 Task: Create a Google Calendar event titled 'Team Training Session' on May 9, 2023, from 1:00 PM to 2:00 PM, add Google Meet conferencing, attach a file from Google Drive, and set a notification 30 minutes before.
Action: Mouse moved to (145, 214)
Screenshot: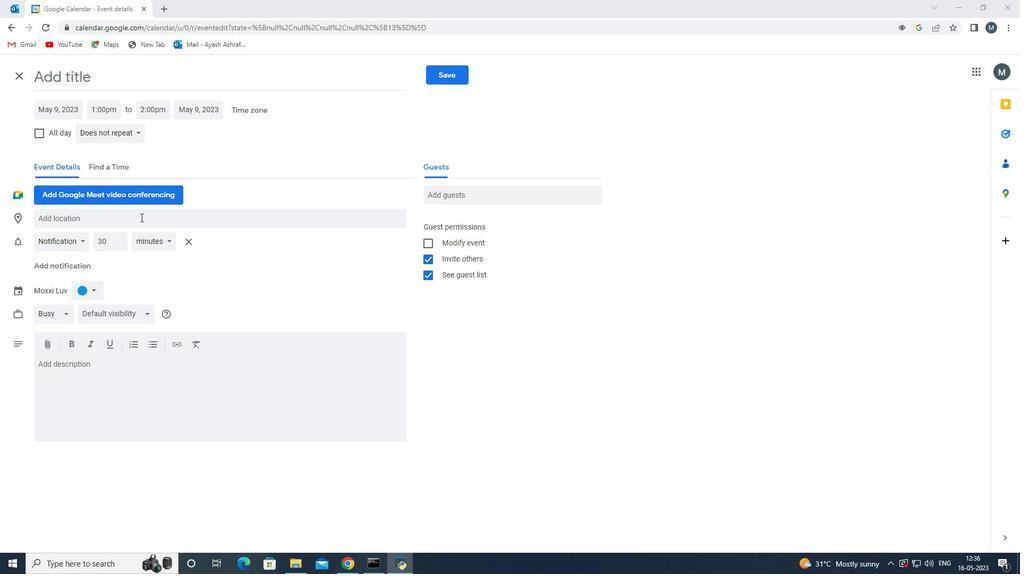 
Action: Mouse scrolled (145, 214) with delta (0, 0)
Screenshot: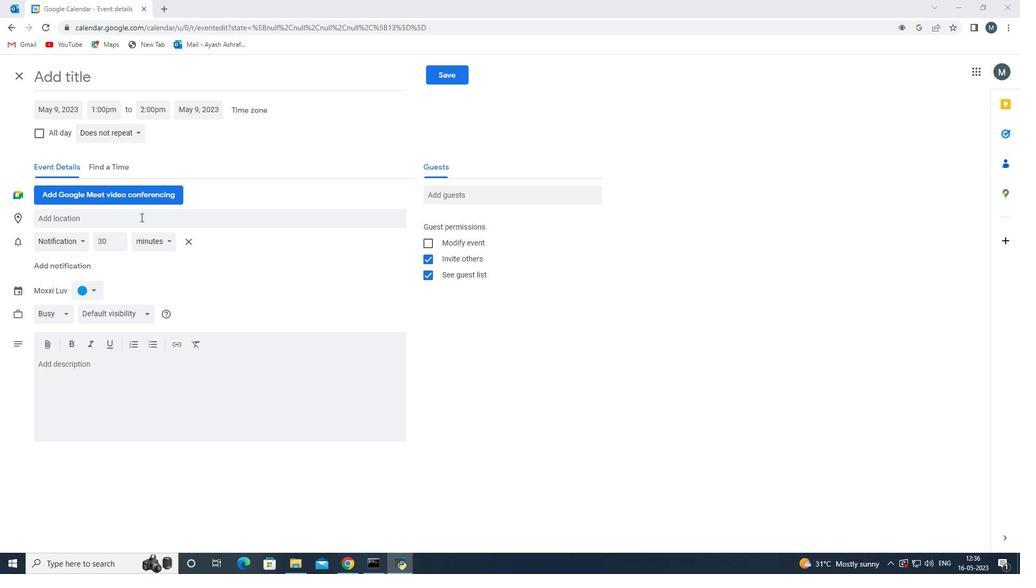 
Action: Mouse scrolled (145, 214) with delta (0, 0)
Screenshot: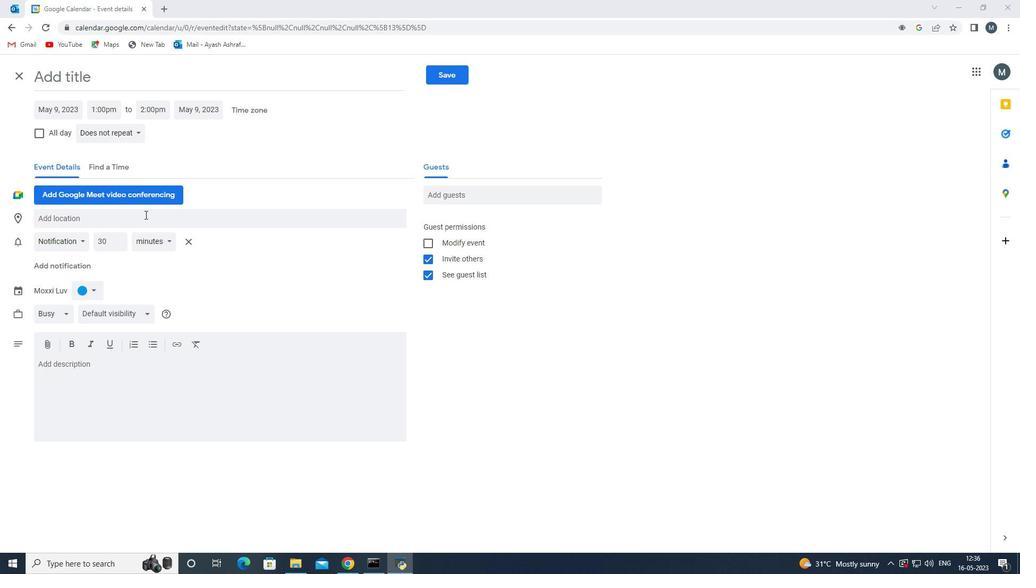 
Action: Mouse scrolled (145, 214) with delta (0, 0)
Screenshot: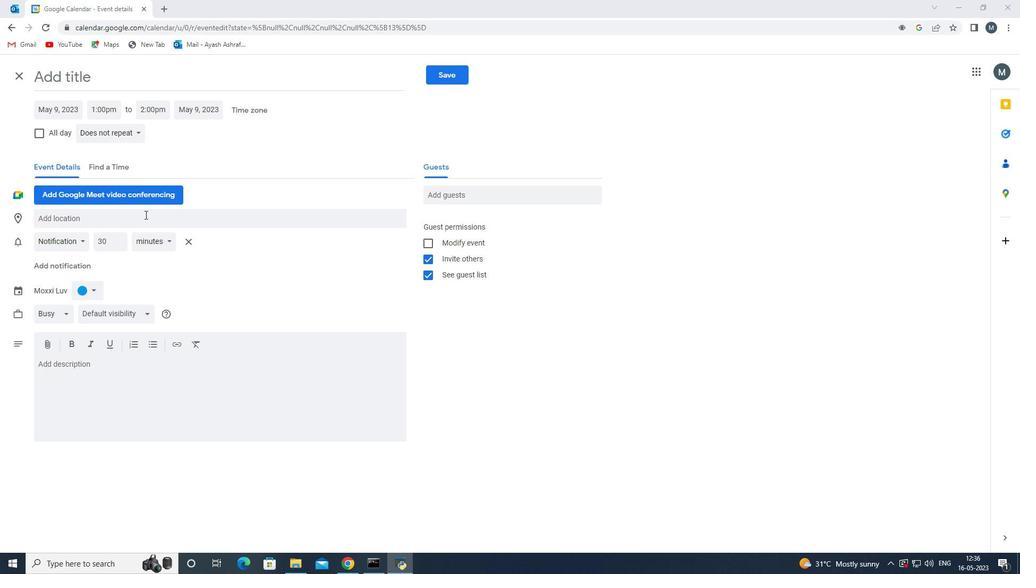
Action: Mouse moved to (145, 213)
Screenshot: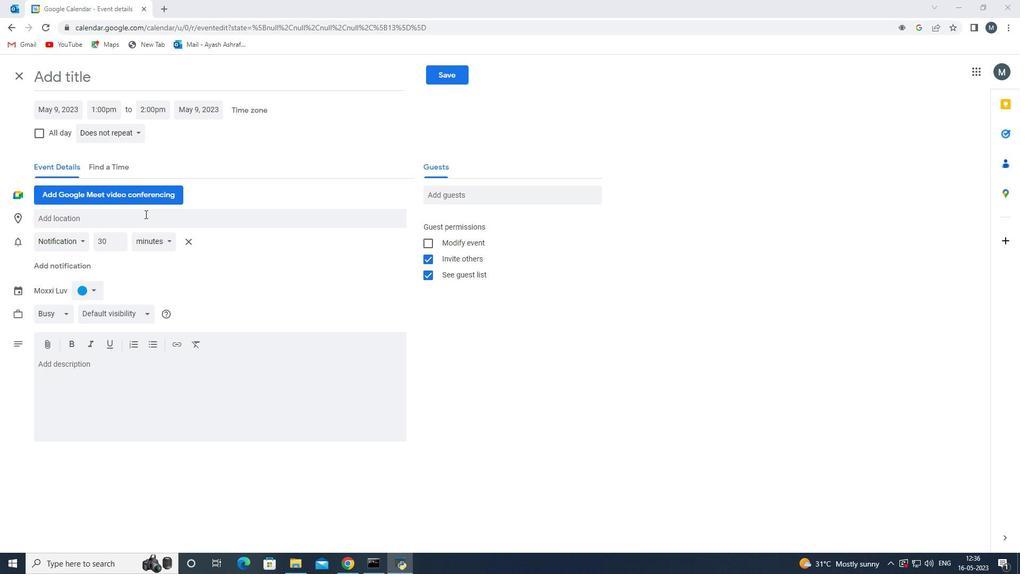 
Action: Mouse scrolled (145, 214) with delta (0, 0)
Screenshot: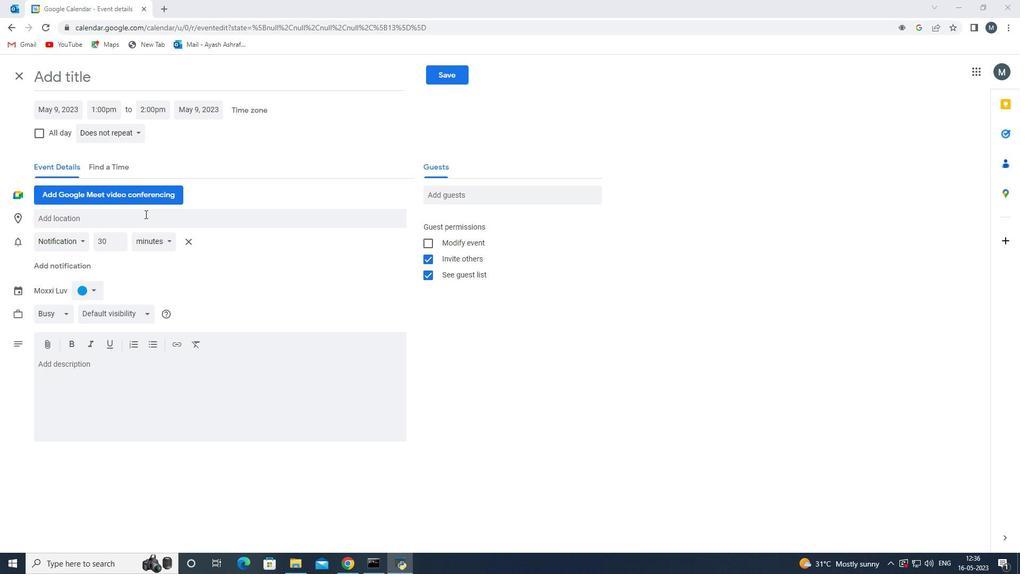
Action: Mouse moved to (71, 87)
Screenshot: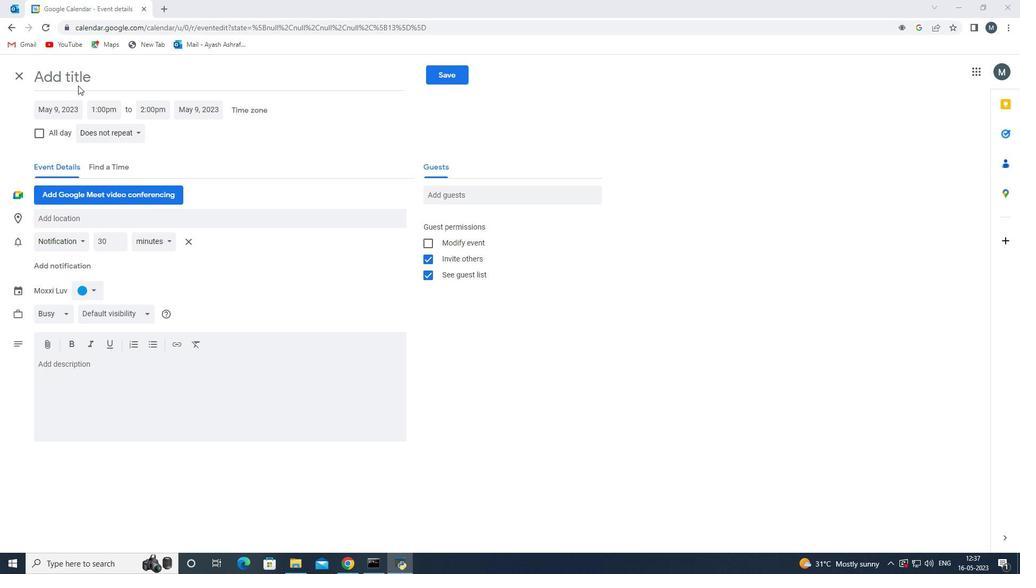
Action: Mouse scrolled (73, 87) with delta (0, 0)
Screenshot: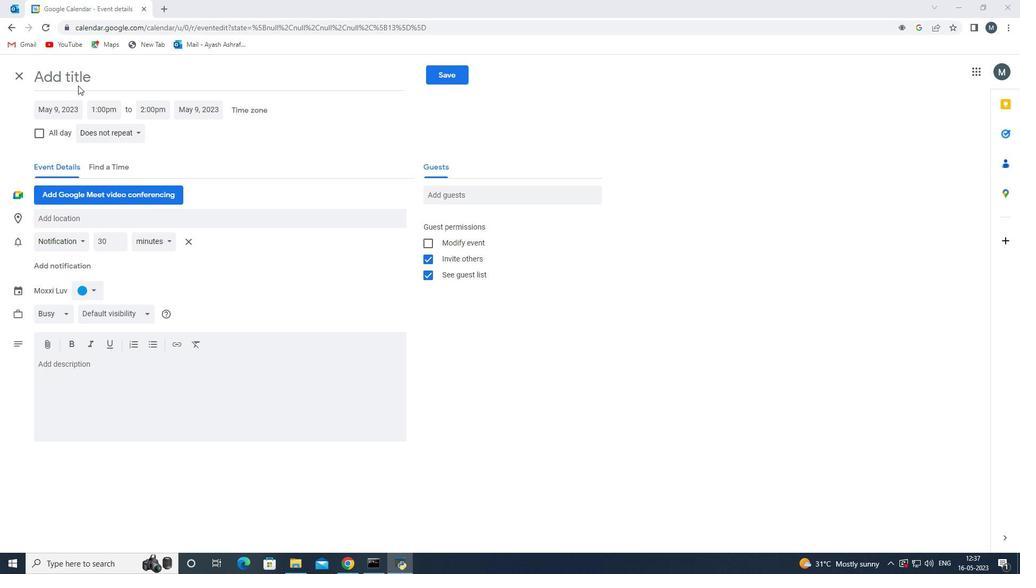 
Action: Mouse moved to (68, 87)
Screenshot: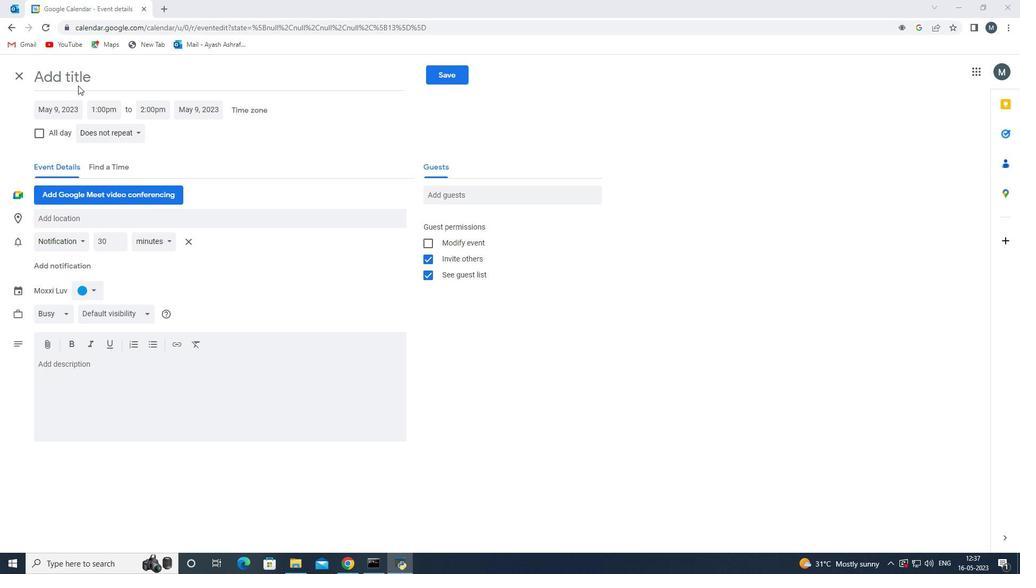 
Action: Mouse scrolled (70, 87) with delta (0, 0)
Screenshot: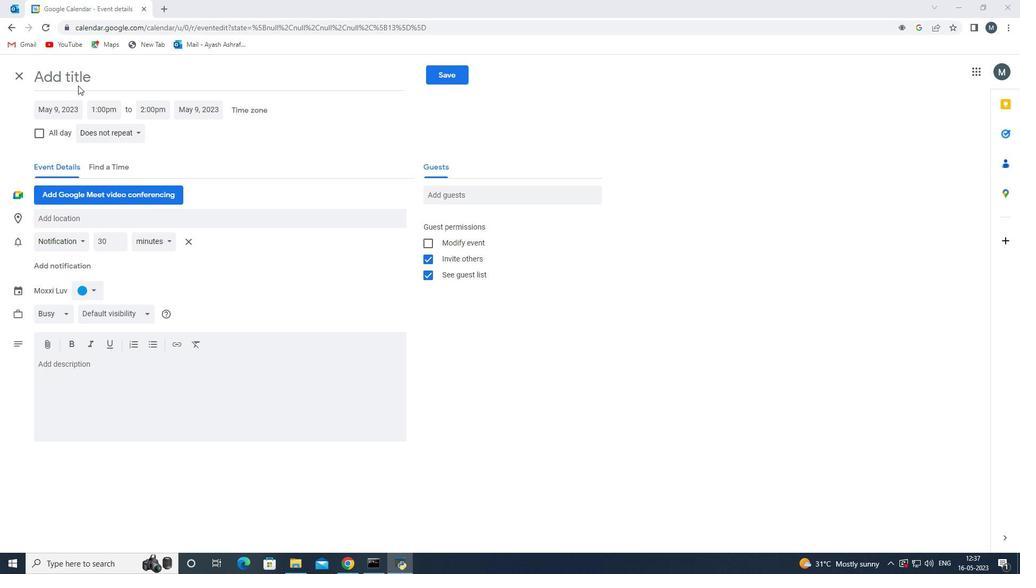 
Action: Mouse moved to (64, 87)
Screenshot: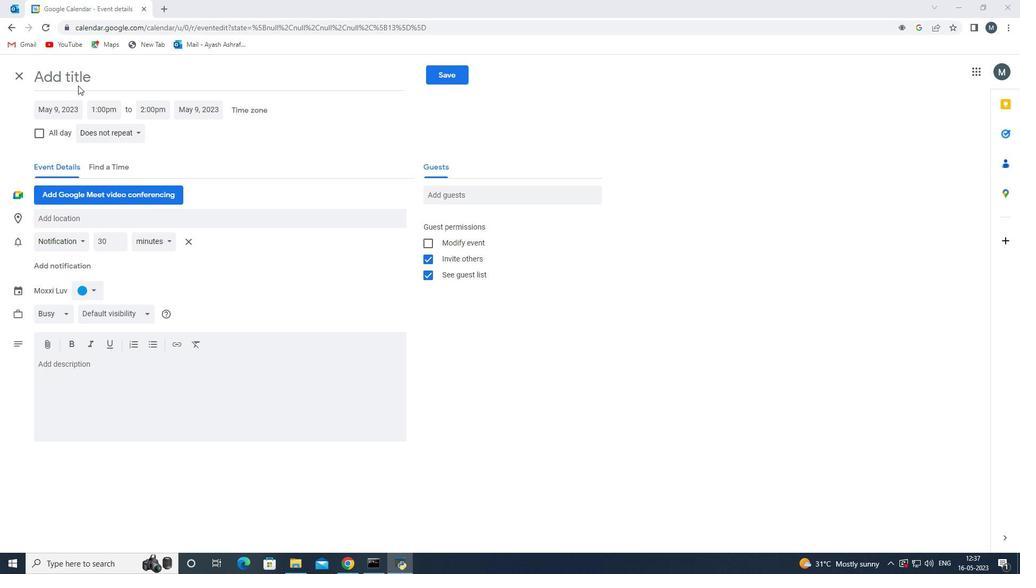 
Action: Mouse scrolled (64, 87) with delta (0, 0)
Screenshot: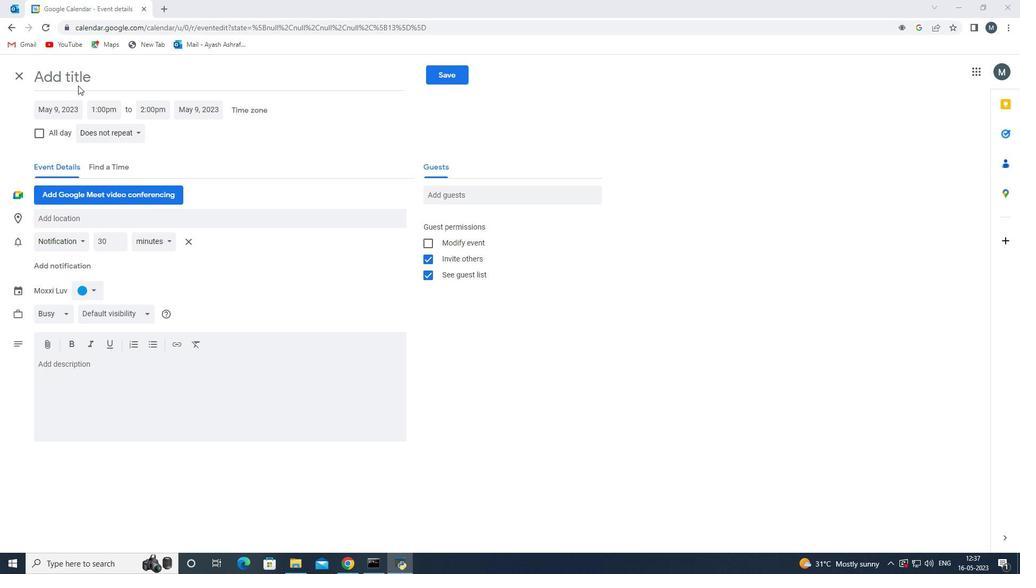 
Action: Mouse moved to (19, 71)
Screenshot: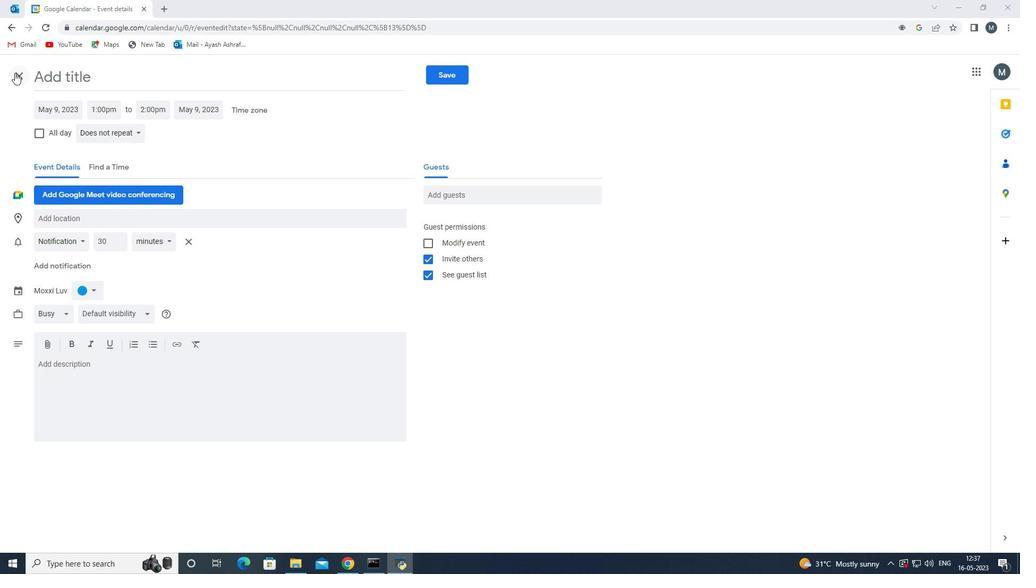 
Action: Mouse pressed left at (19, 71)
Screenshot: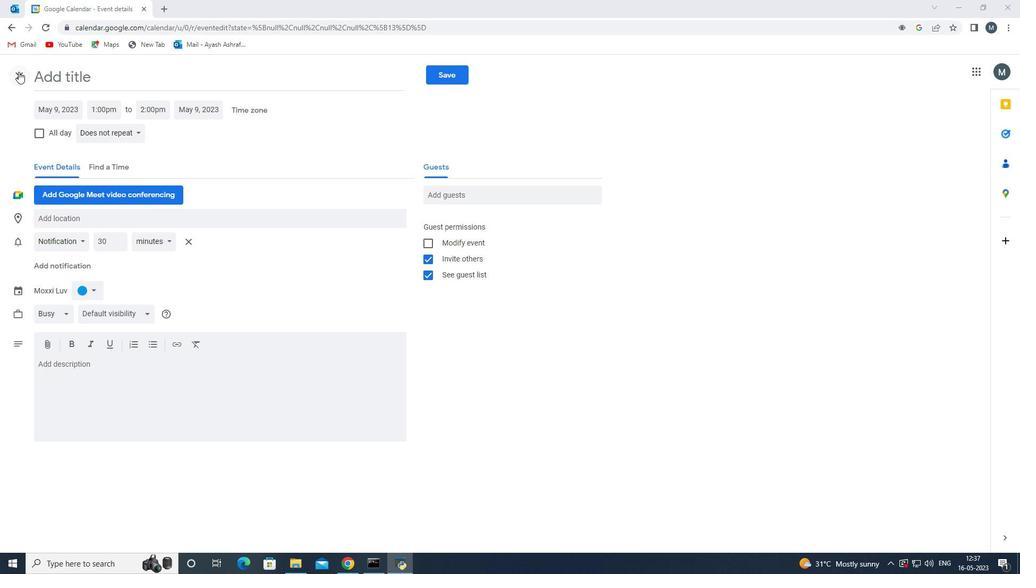 
Action: Mouse moved to (197, 224)
Screenshot: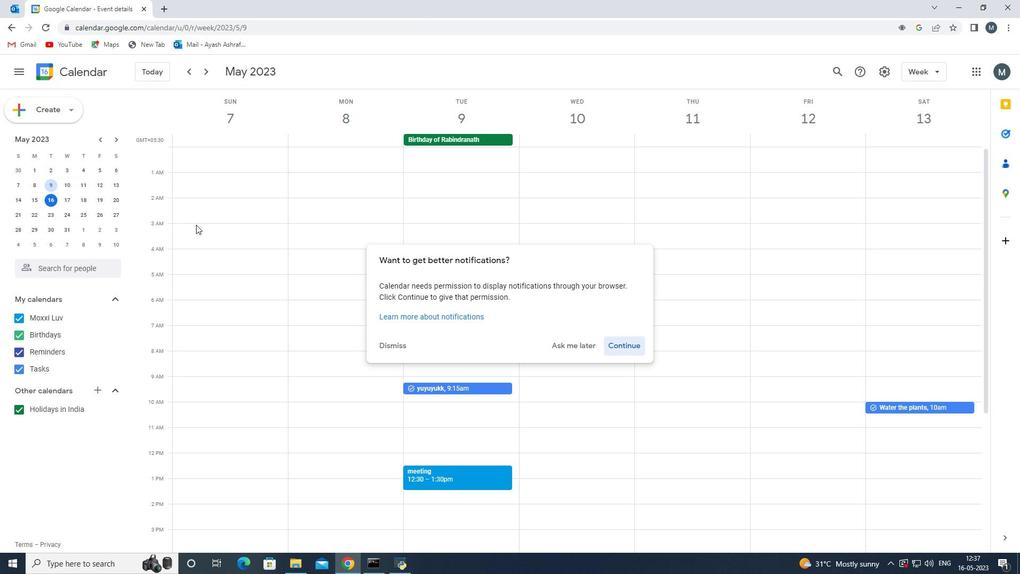 
Action: Mouse scrolled (197, 225) with delta (0, 0)
Screenshot: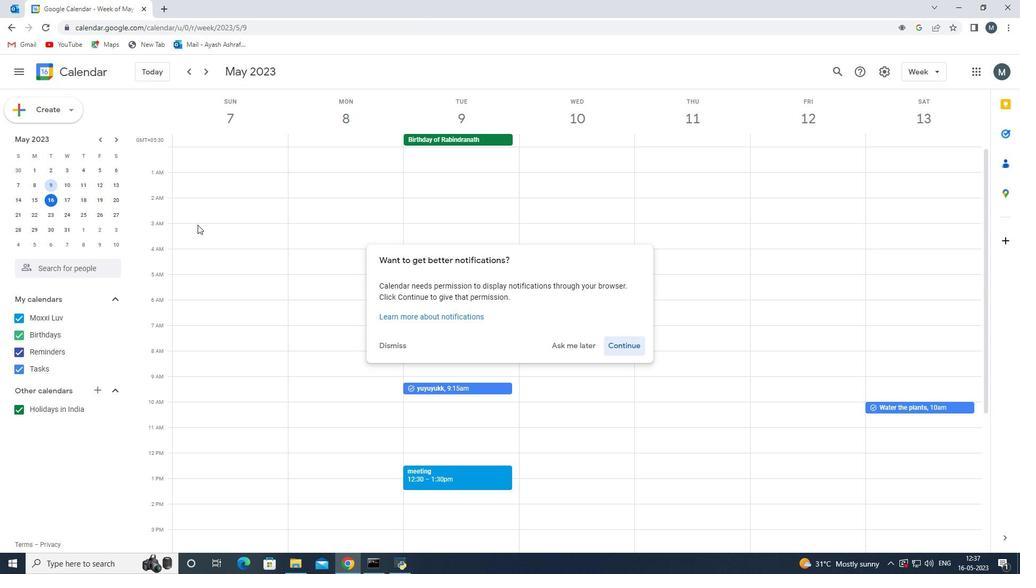 
Action: Mouse scrolled (197, 225) with delta (0, 0)
Screenshot: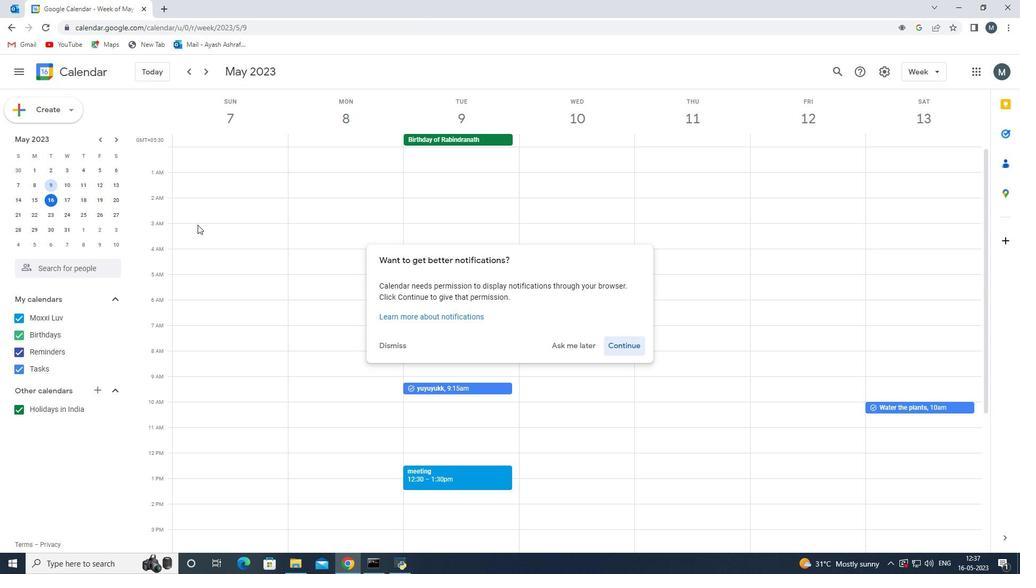 
Action: Mouse scrolled (197, 225) with delta (0, 0)
Screenshot: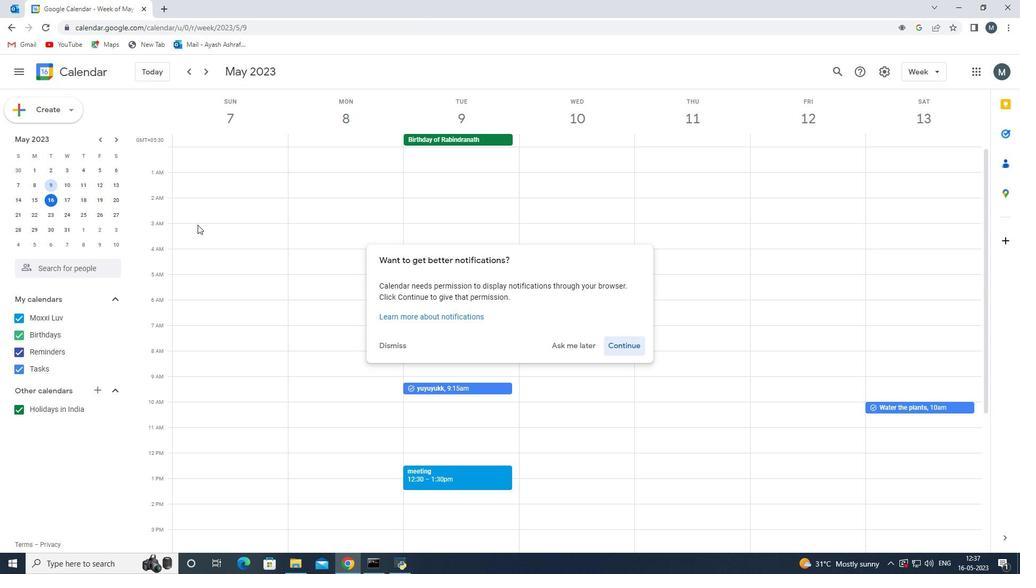 
Action: Mouse scrolled (197, 225) with delta (0, 0)
Screenshot: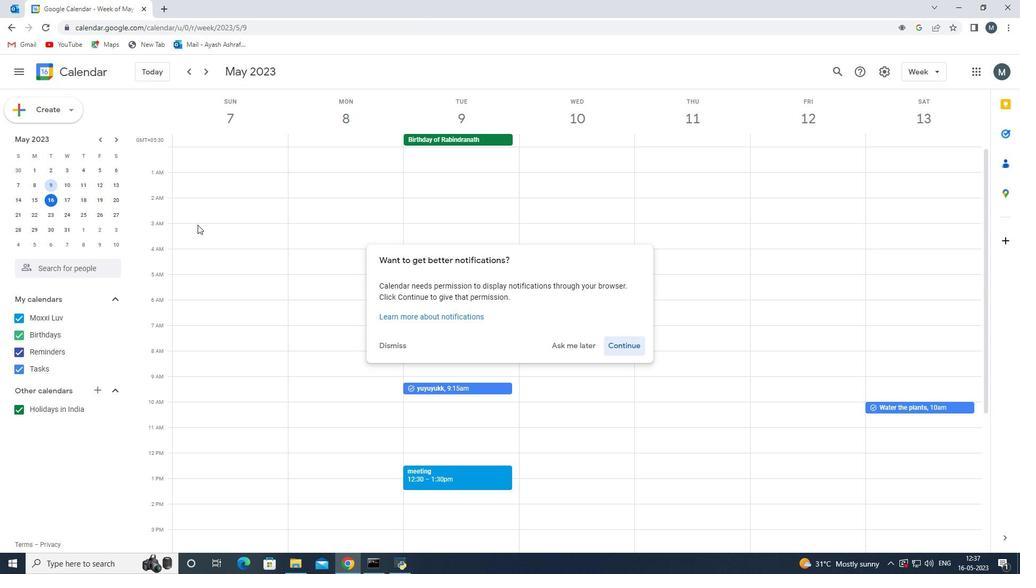 
Action: Mouse moved to (565, 346)
Screenshot: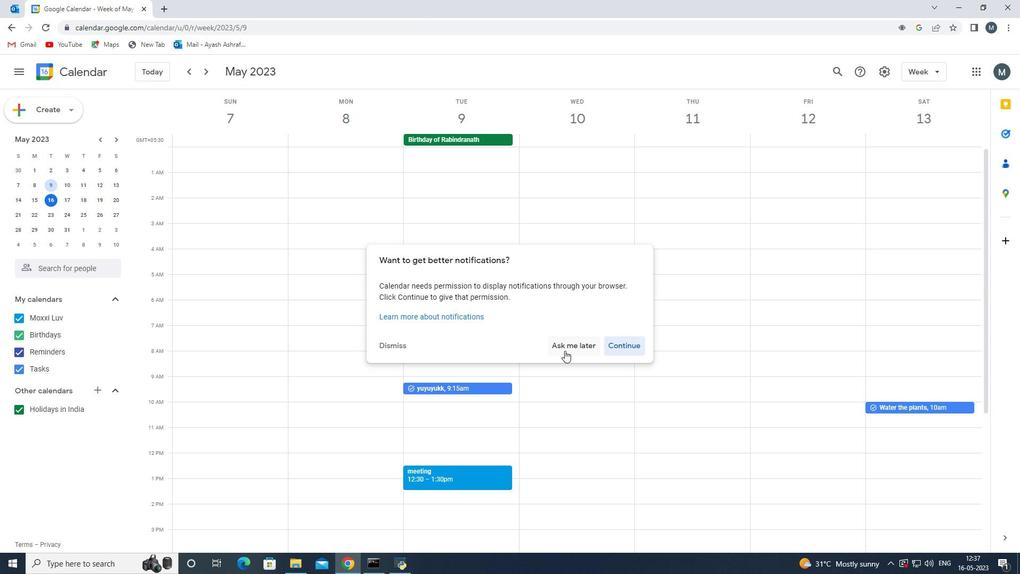 
Action: Mouse pressed left at (565, 346)
Screenshot: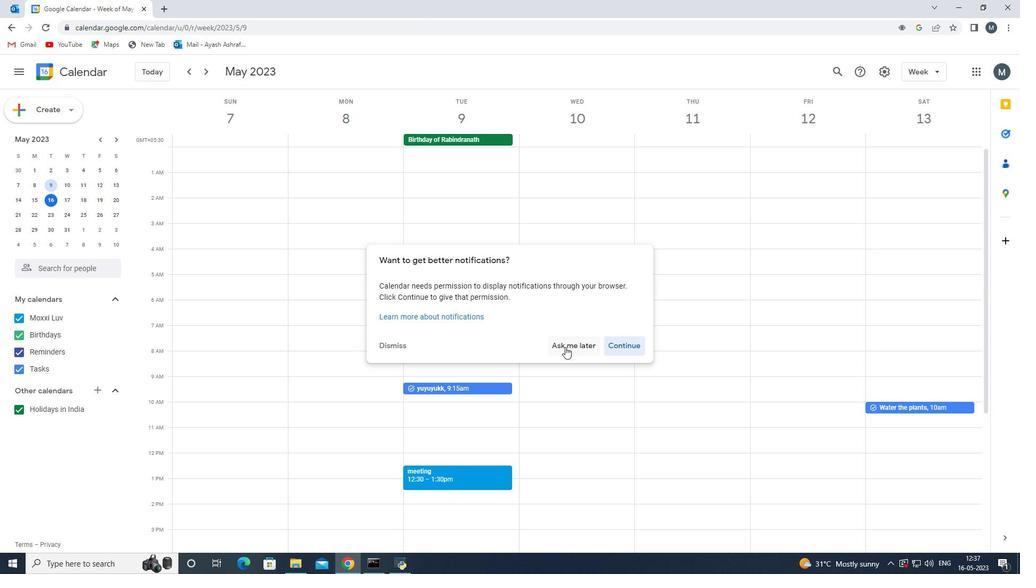
Action: Mouse moved to (59, 113)
Screenshot: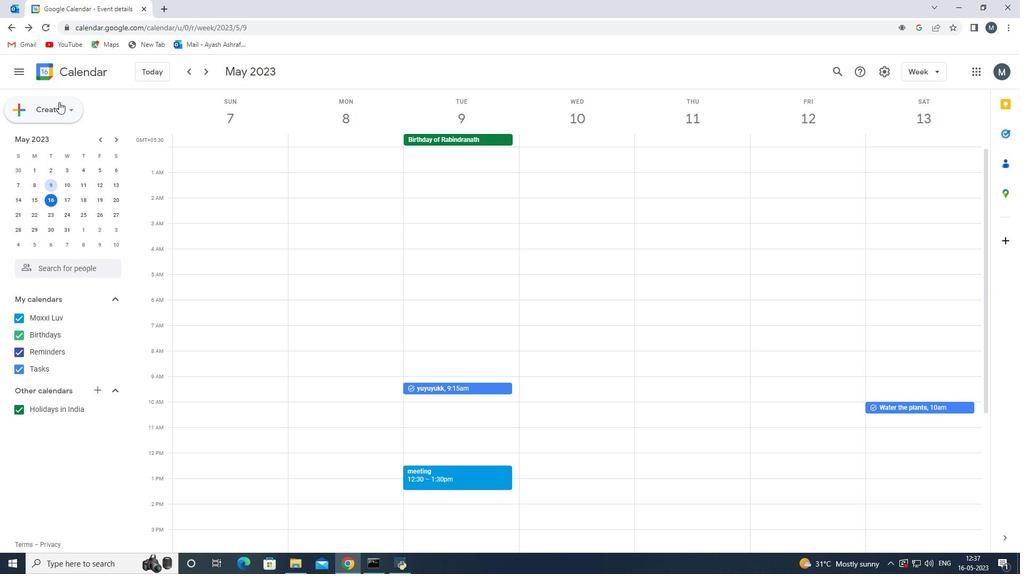 
Action: Mouse pressed left at (59, 113)
Screenshot: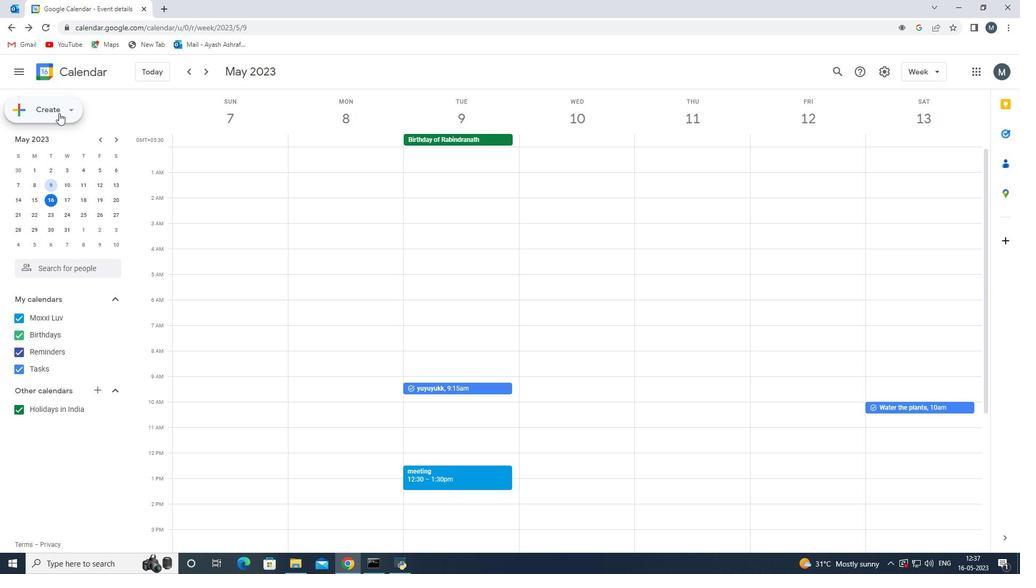 
Action: Mouse moved to (46, 137)
Screenshot: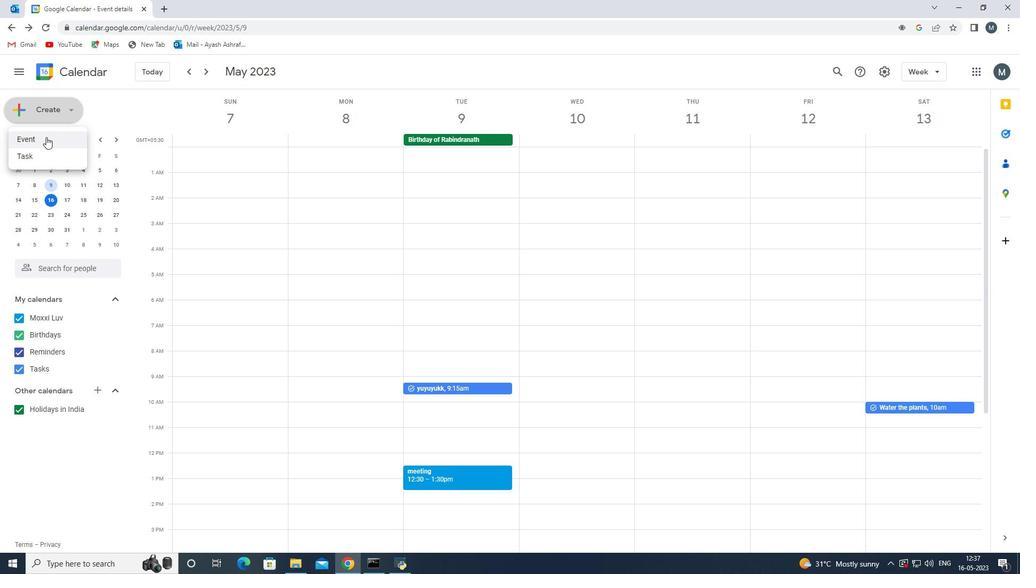 
Action: Mouse pressed left at (46, 137)
Screenshot: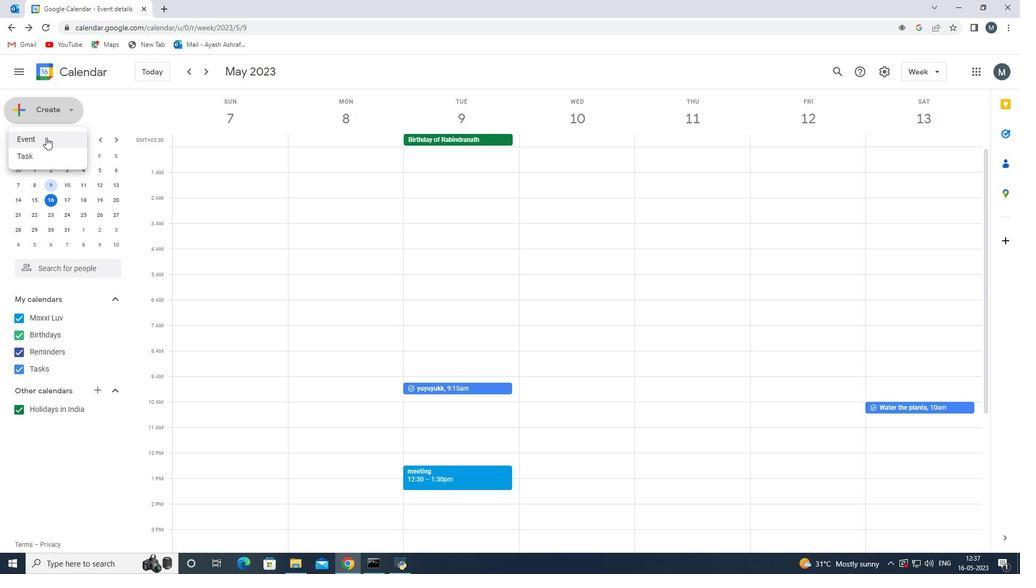 
Action: Mouse moved to (235, 245)
Screenshot: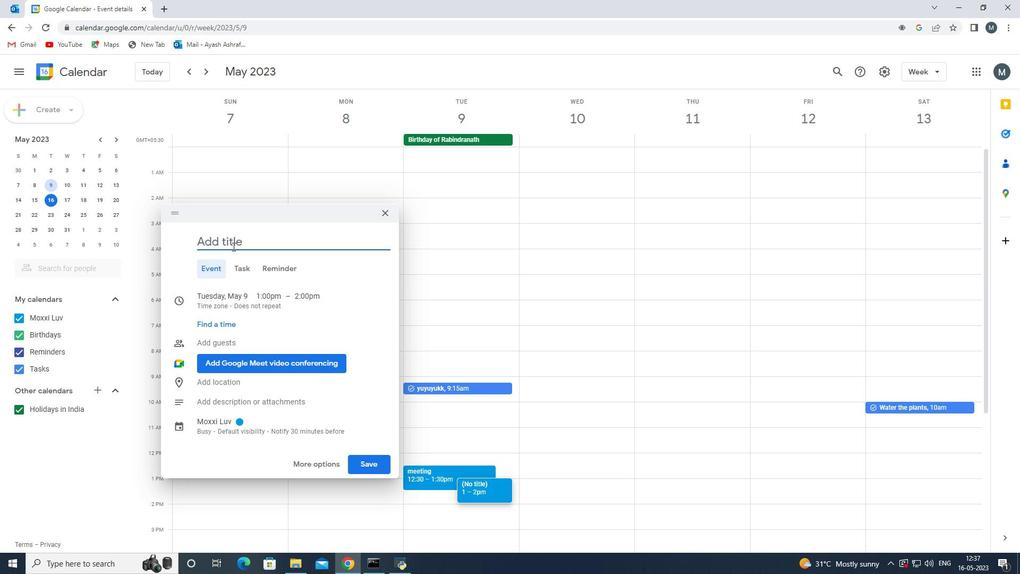 
Action: Mouse pressed left at (235, 245)
Screenshot: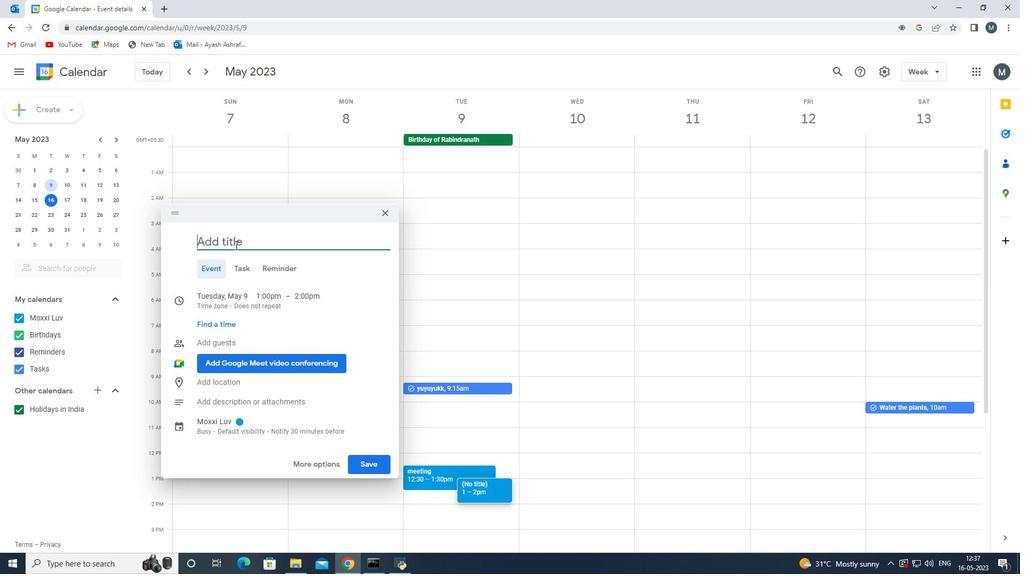 
Action: Key pressed <Key.shift>Team<Key.space><Key.shift>Training<Key.space><Key.shift>Session<Key.space>
Screenshot: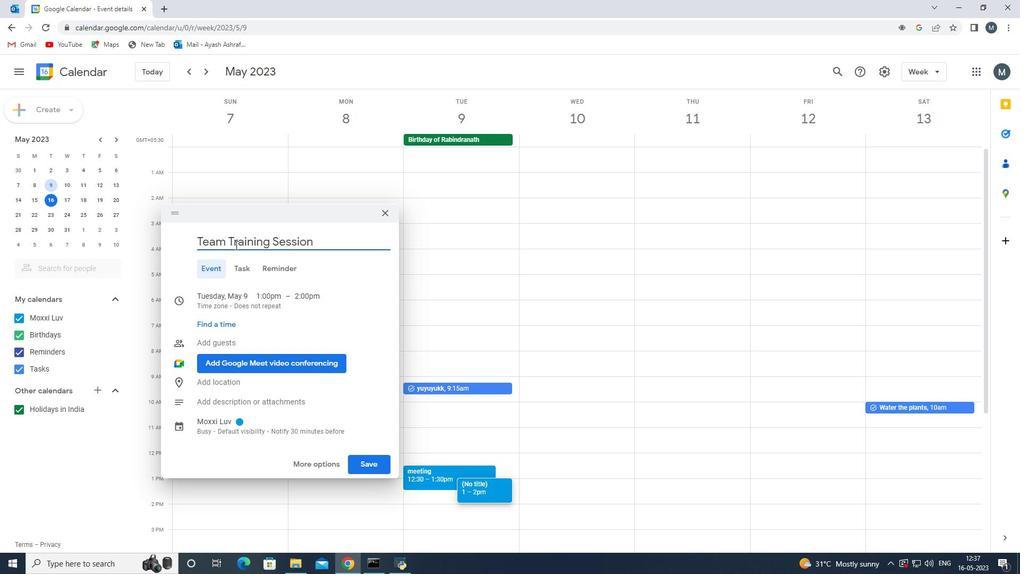 
Action: Mouse moved to (262, 292)
Screenshot: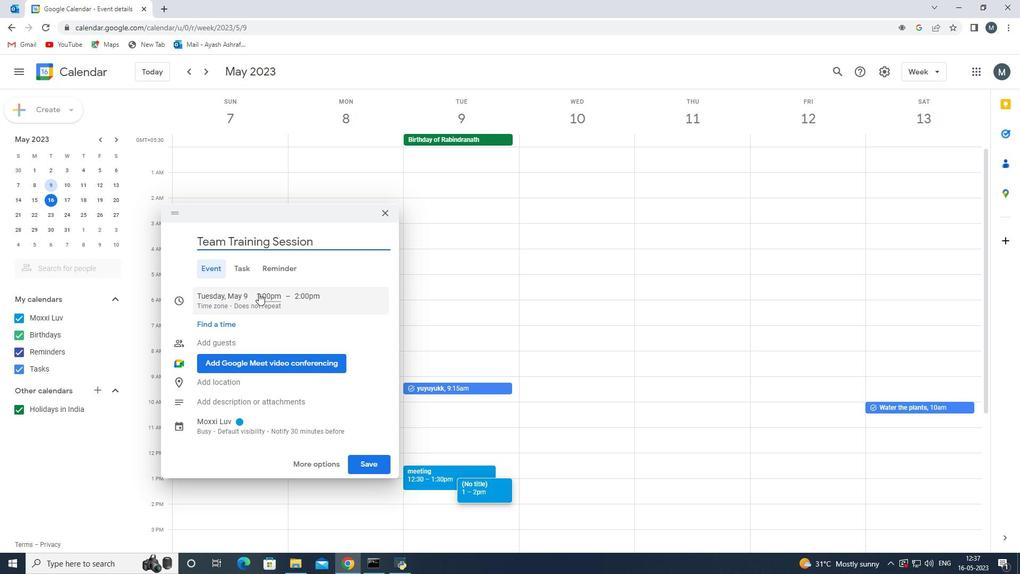 
Action: Mouse scrolled (262, 291) with delta (0, 0)
Screenshot: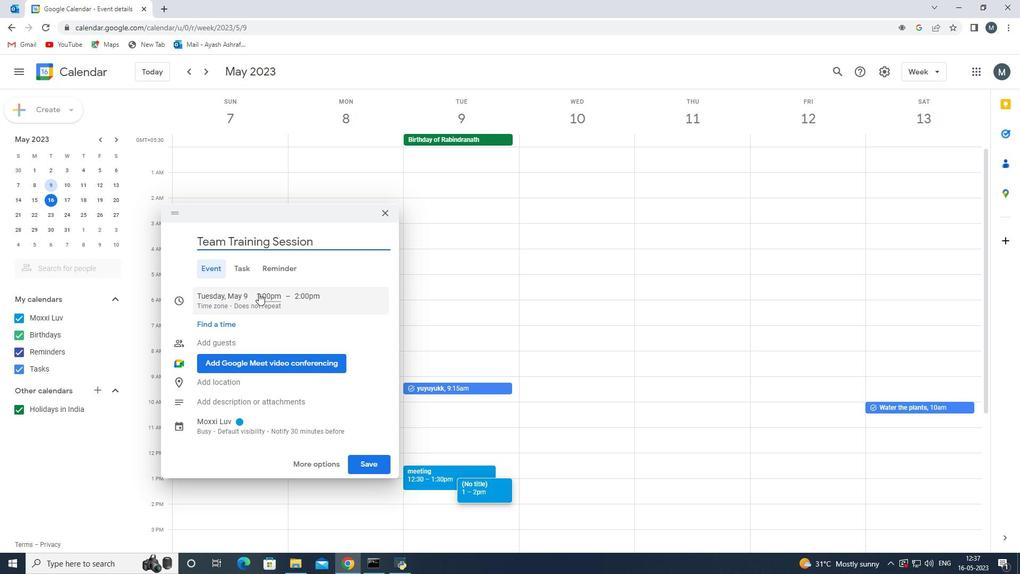 
Action: Mouse moved to (235, 328)
Screenshot: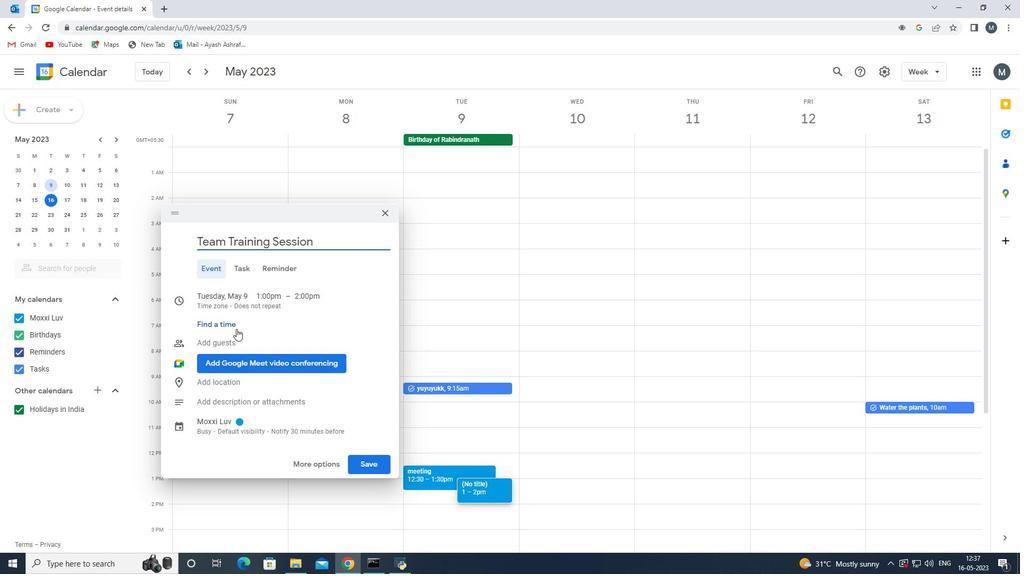 
Action: Mouse pressed left at (235, 328)
Screenshot: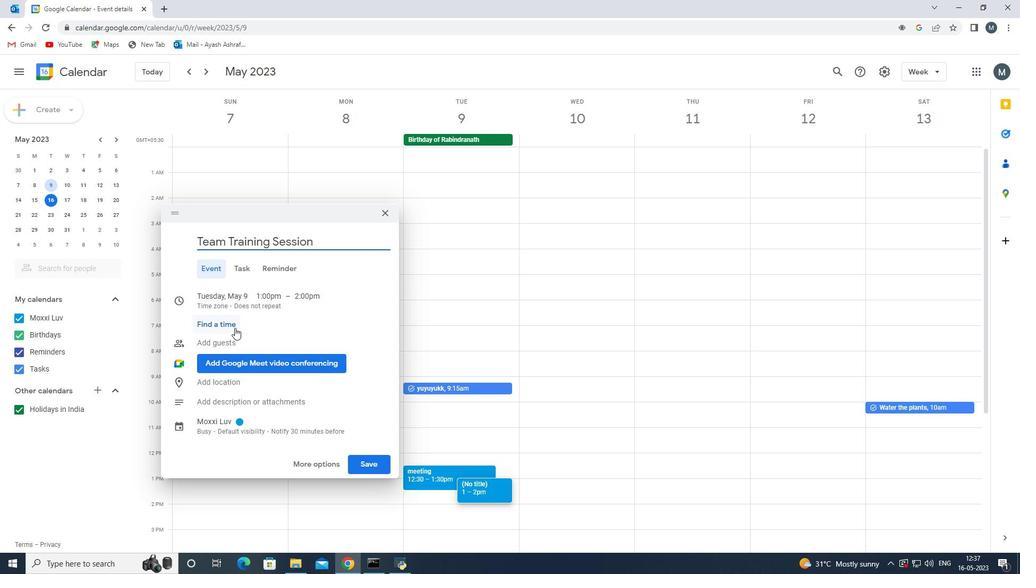 
Action: Mouse moved to (443, 353)
Screenshot: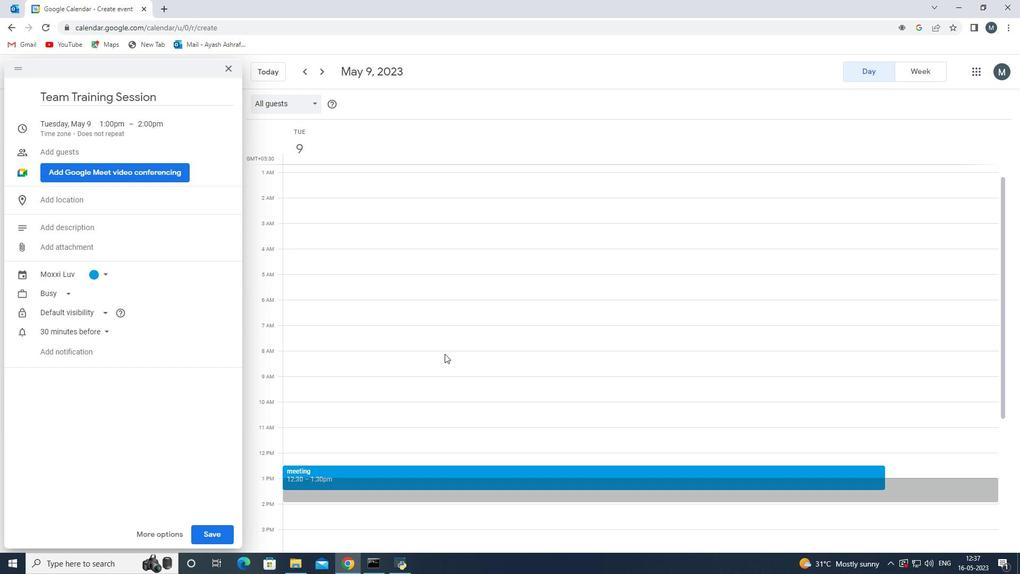 
Action: Mouse scrolled (443, 352) with delta (0, 0)
Screenshot: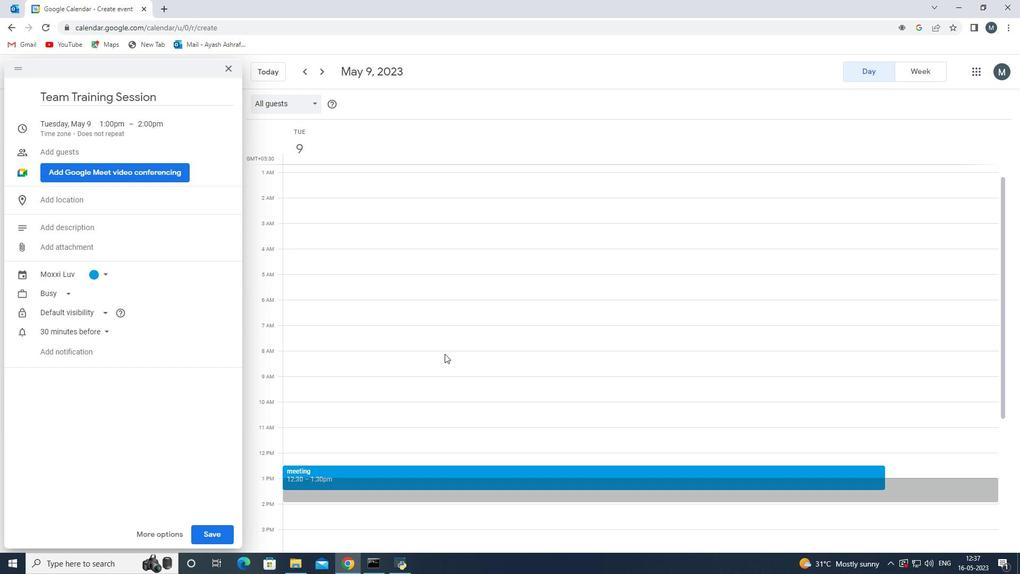 
Action: Mouse scrolled (443, 352) with delta (0, 0)
Screenshot: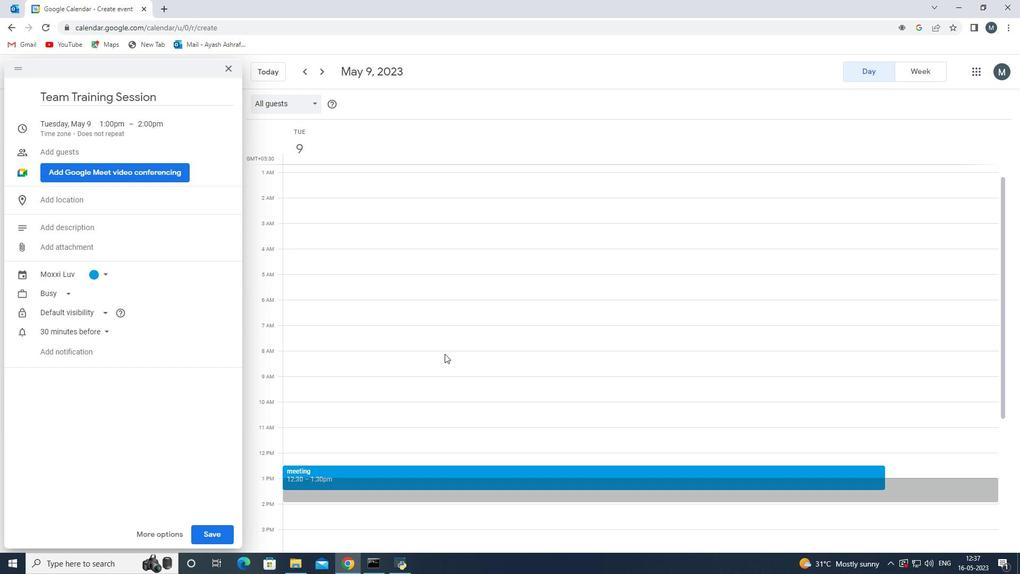
Action: Mouse moved to (324, 374)
Screenshot: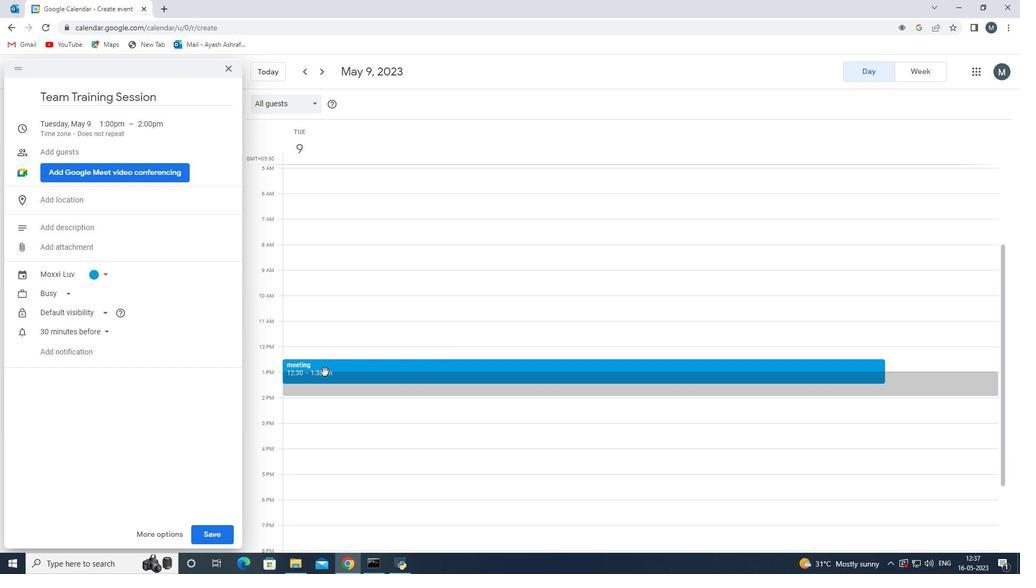 
Action: Mouse pressed left at (324, 374)
Screenshot: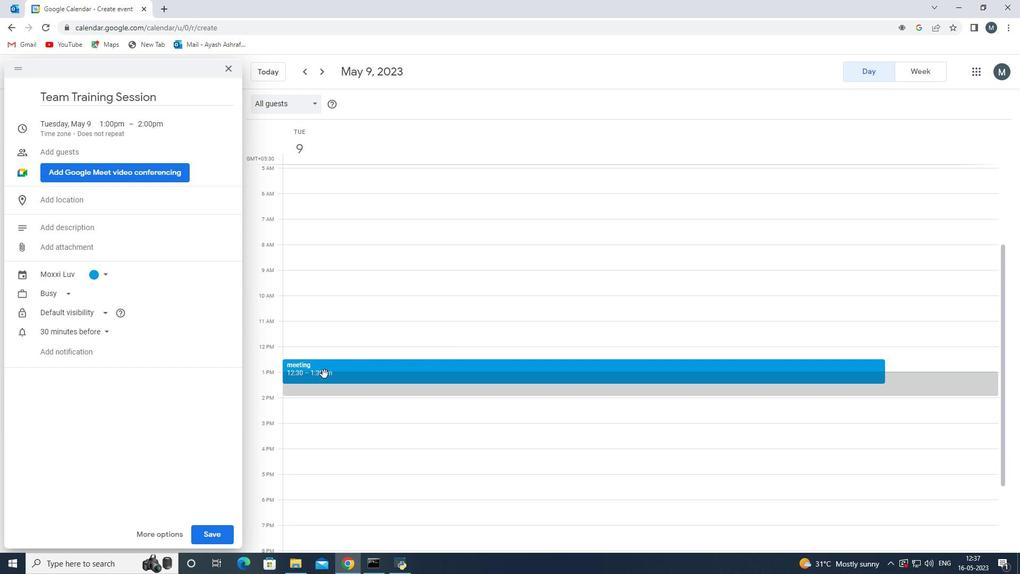 
Action: Mouse moved to (380, 372)
Screenshot: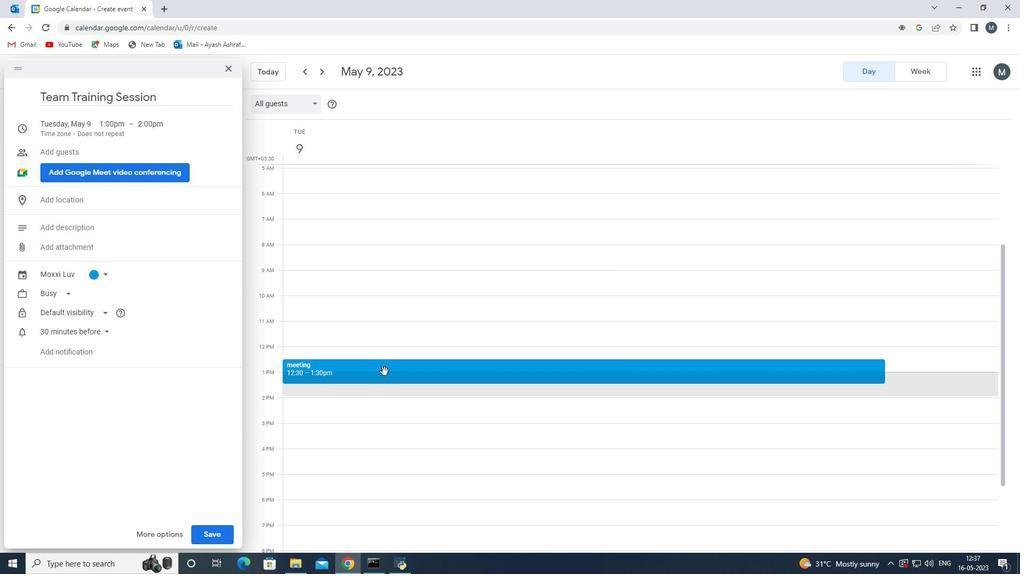 
Action: Mouse pressed left at (380, 372)
Screenshot: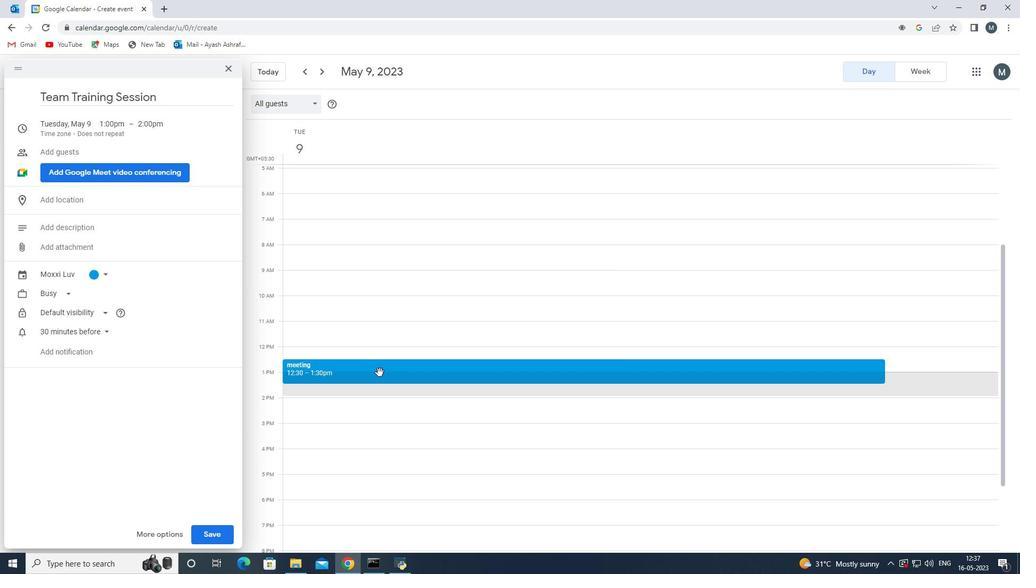 
Action: Mouse moved to (203, 349)
Screenshot: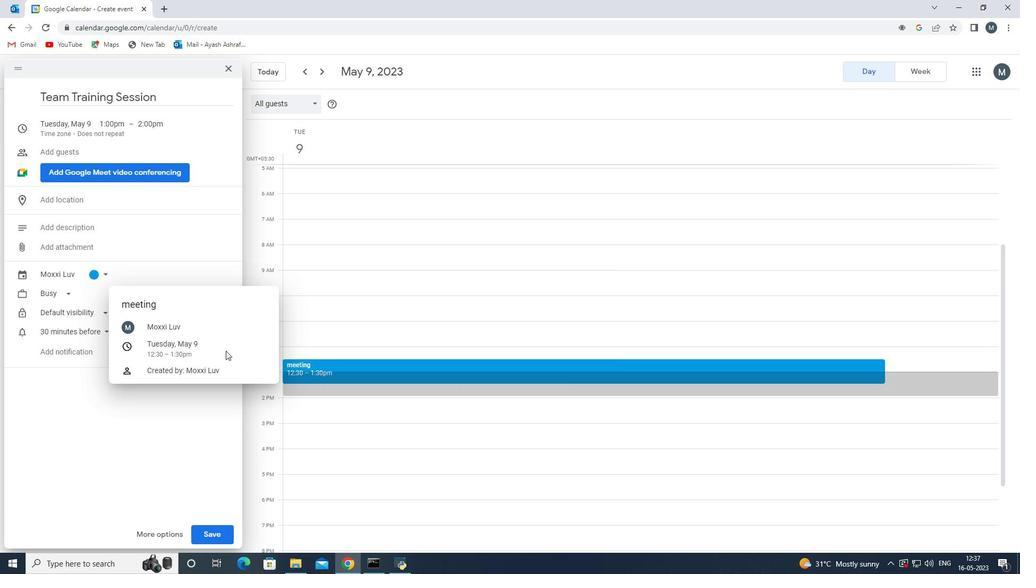 
Action: Mouse pressed left at (203, 349)
Screenshot: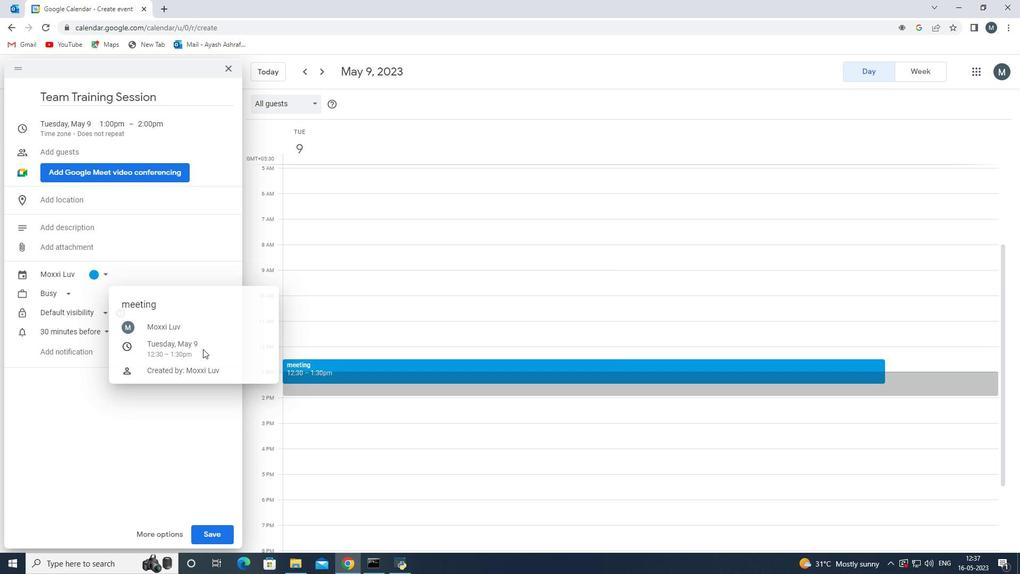 
Action: Mouse moved to (163, 316)
Screenshot: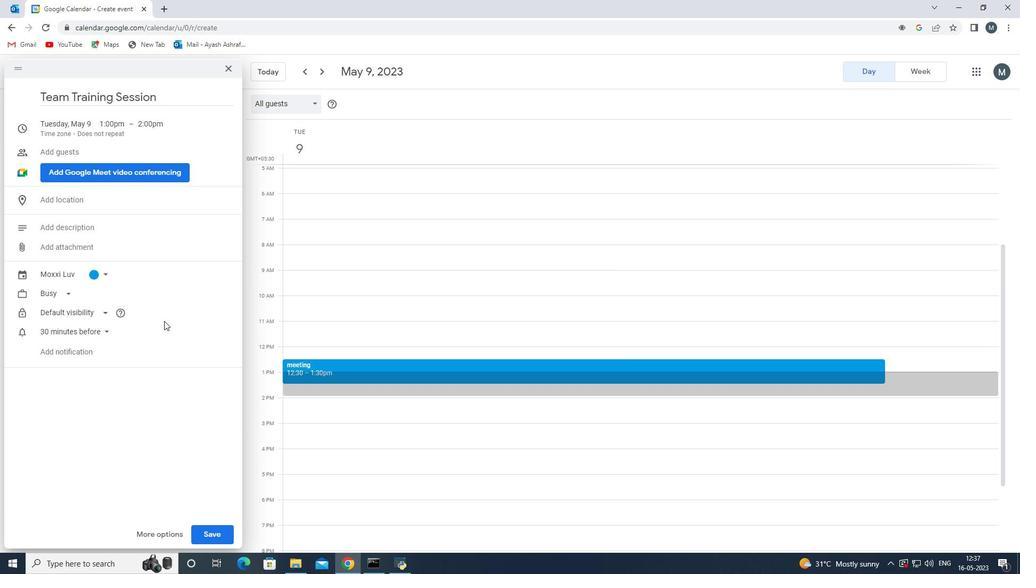
Action: Mouse scrolled (163, 317) with delta (0, 0)
Screenshot: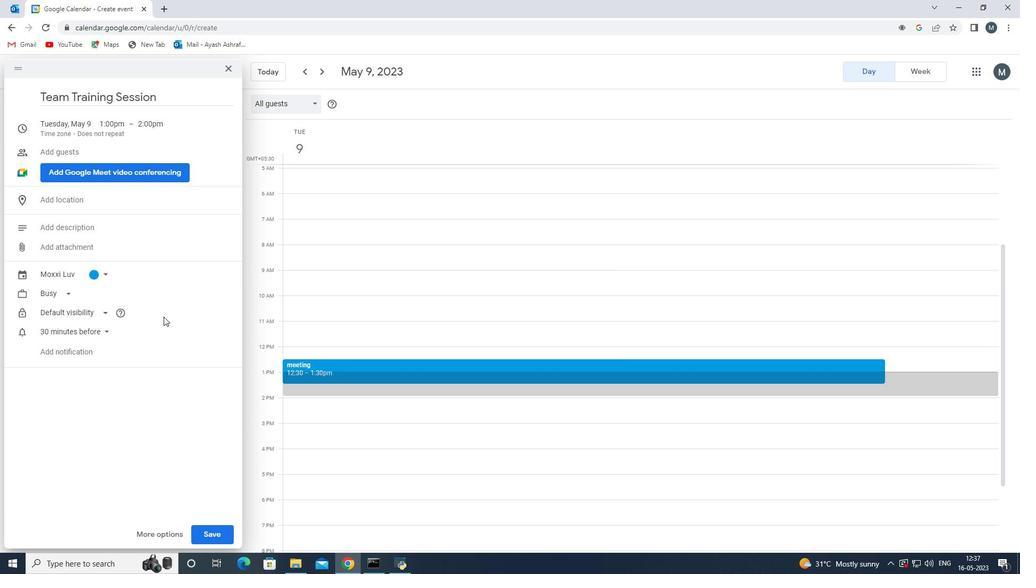 
Action: Mouse moved to (66, 247)
Screenshot: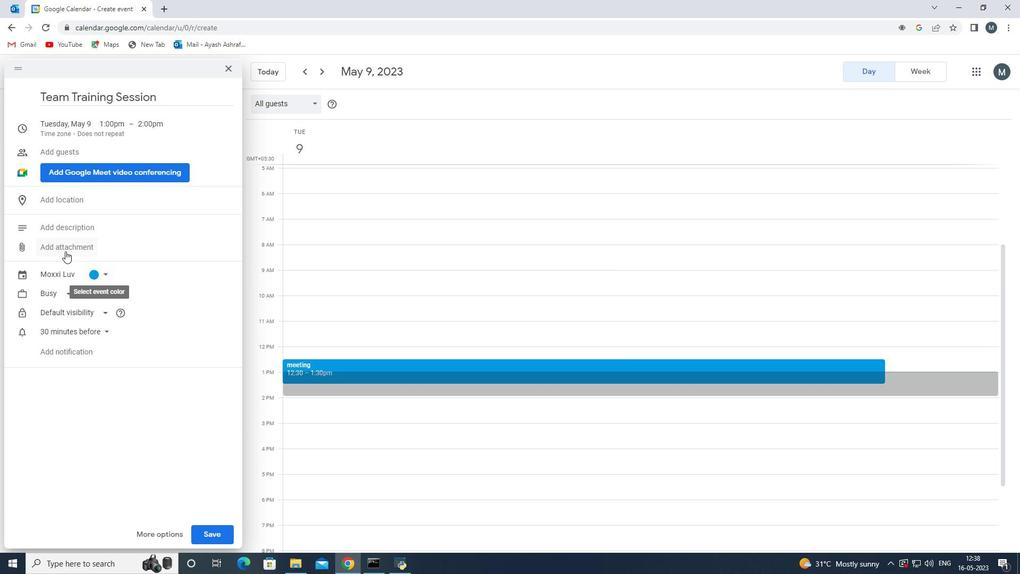 
Action: Mouse pressed left at (66, 247)
Screenshot: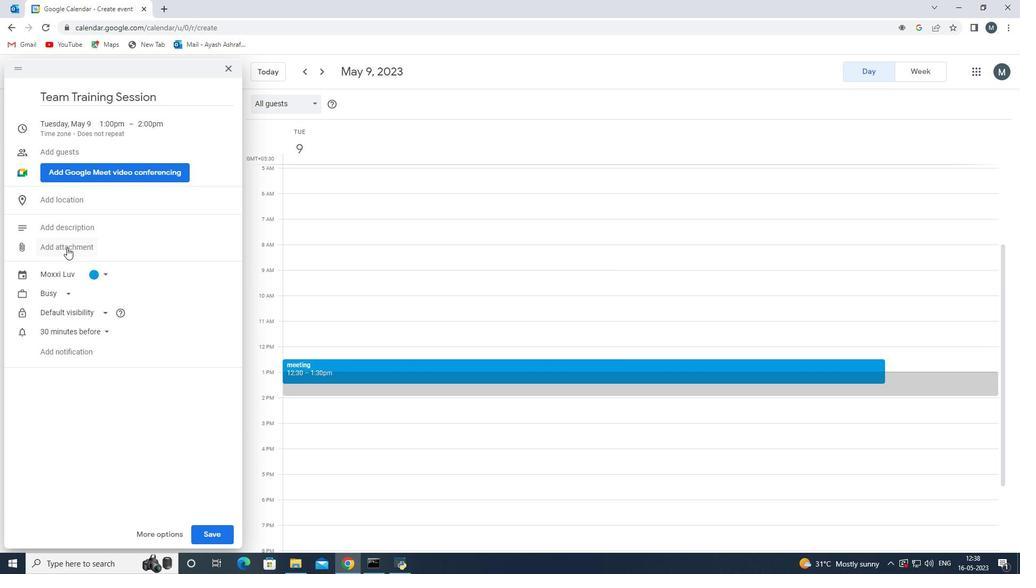 
Action: Mouse moved to (269, 249)
Screenshot: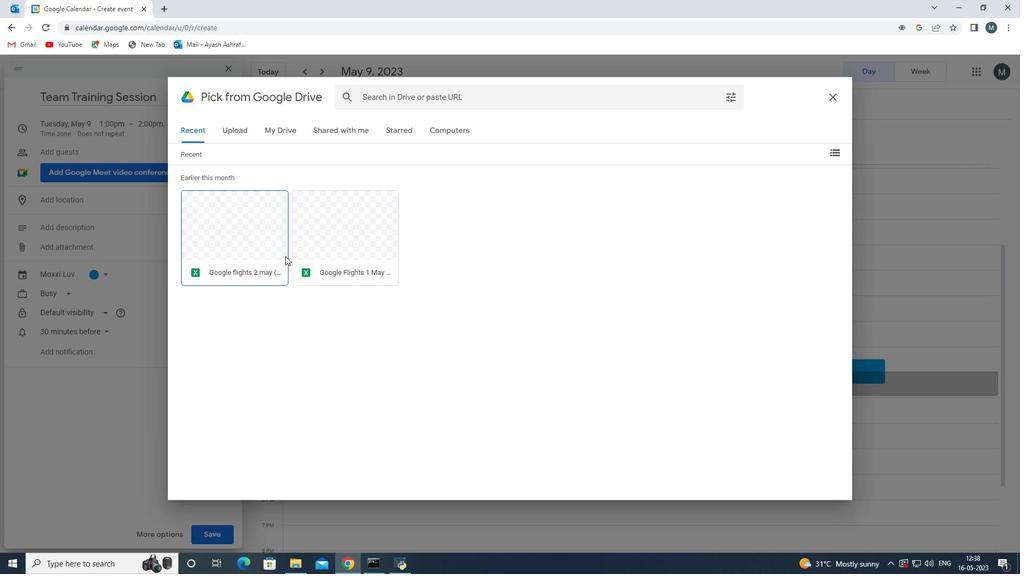 
Action: Mouse pressed left at (269, 249)
Screenshot: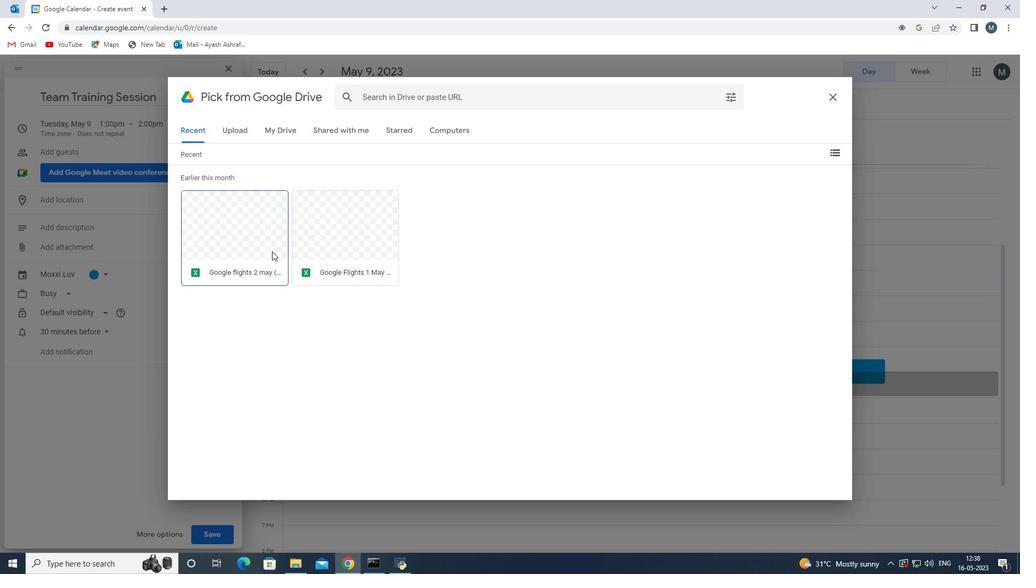 
Action: Mouse moved to (827, 481)
Screenshot: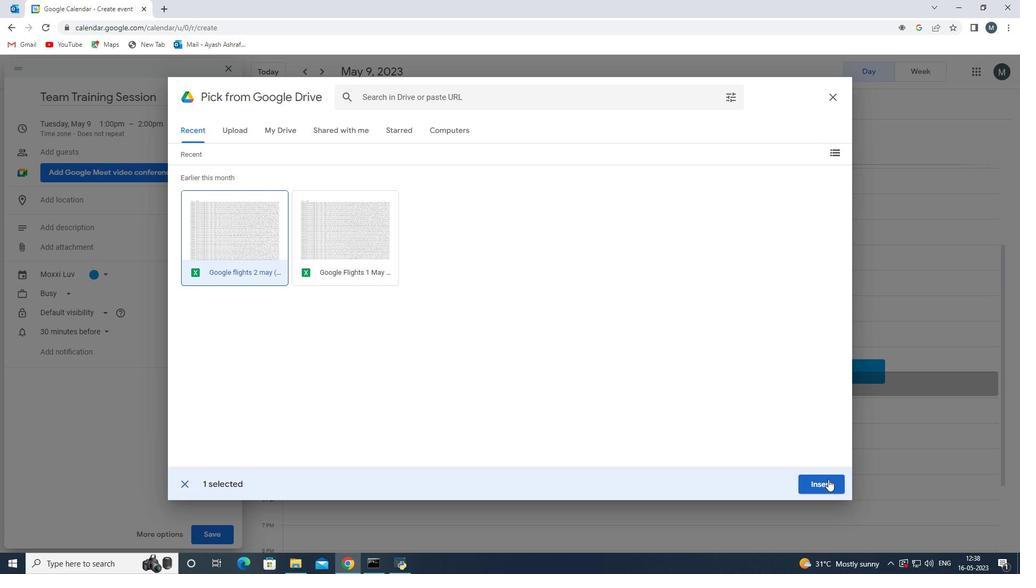 
Action: Mouse pressed left at (827, 481)
Screenshot: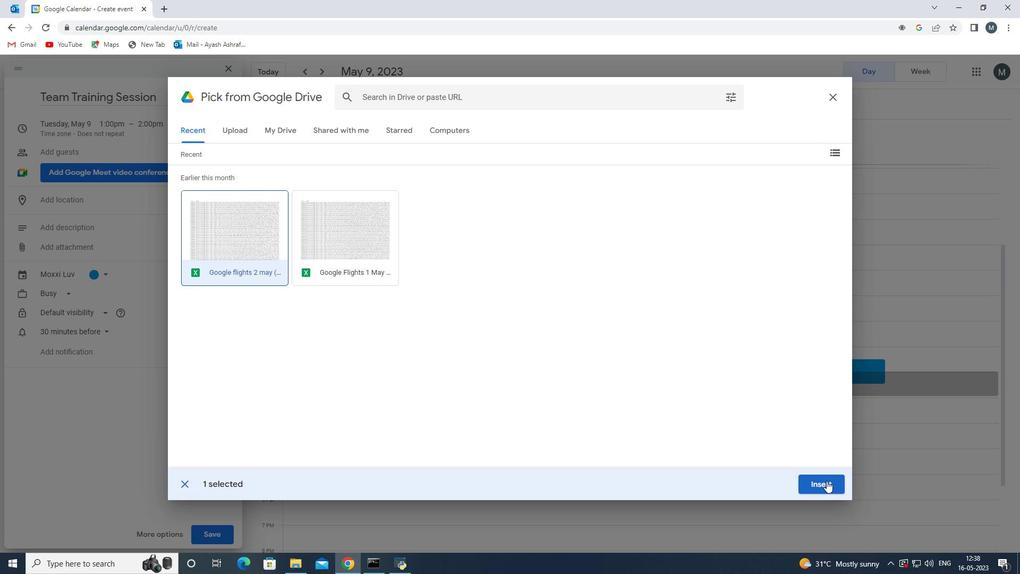 
Action: Mouse moved to (105, 305)
Screenshot: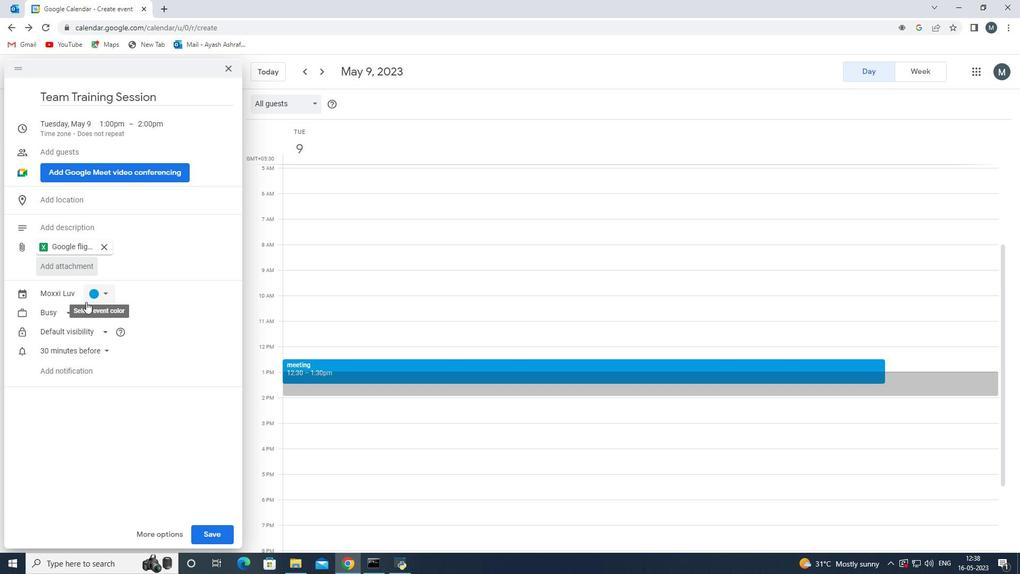 
Action: Mouse scrolled (105, 304) with delta (0, 0)
Screenshot: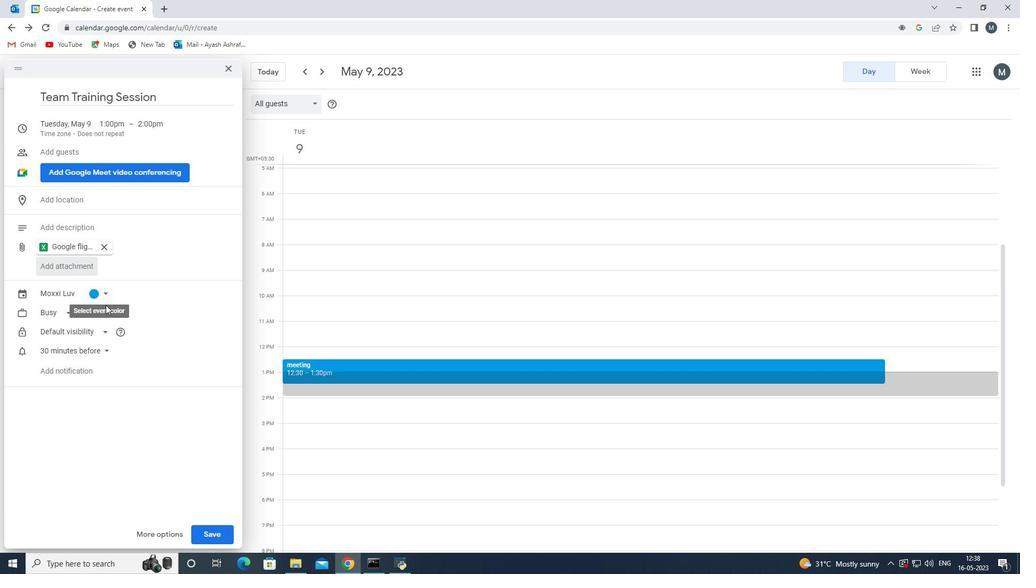 
Action: Mouse scrolled (105, 304) with delta (0, 0)
Screenshot: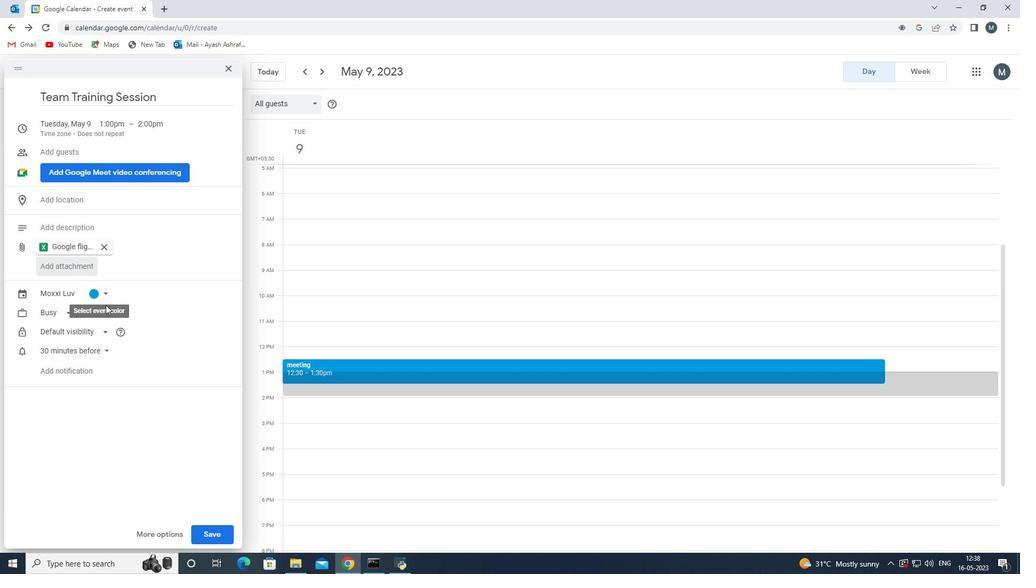
Action: Mouse moved to (218, 535)
Screenshot: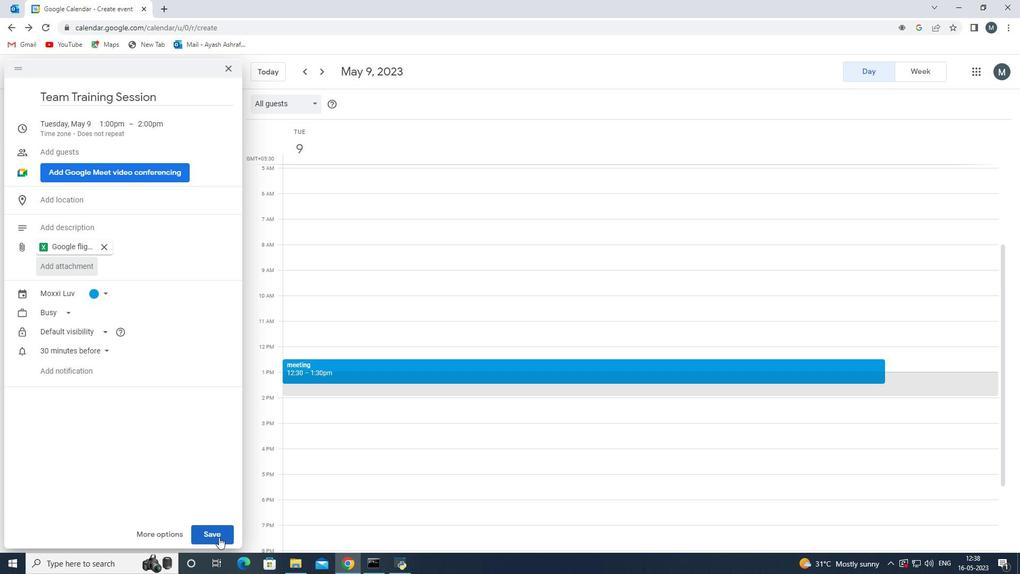 
Action: Mouse pressed left at (218, 535)
Screenshot: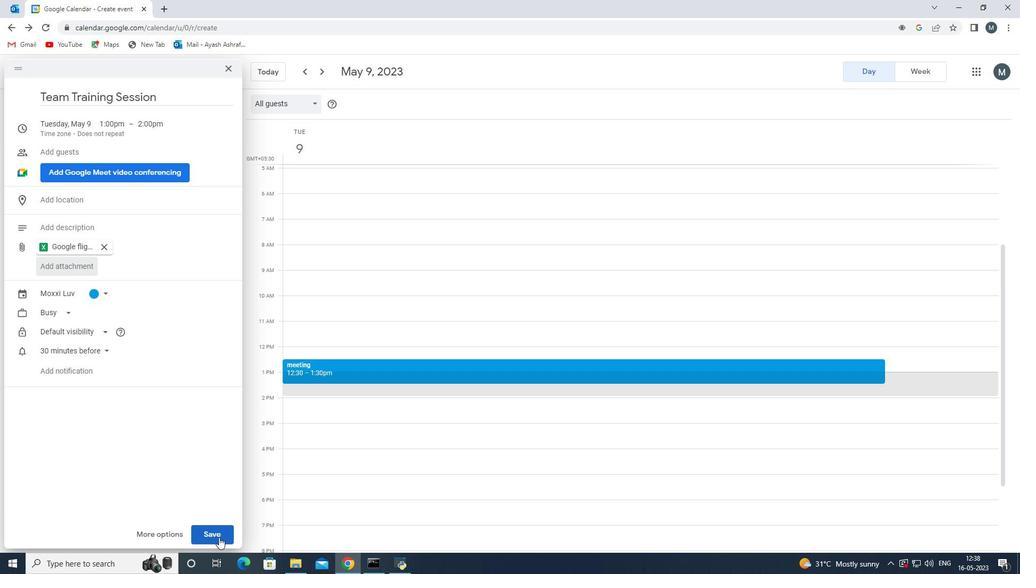 
Action: Mouse moved to (183, 504)
Screenshot: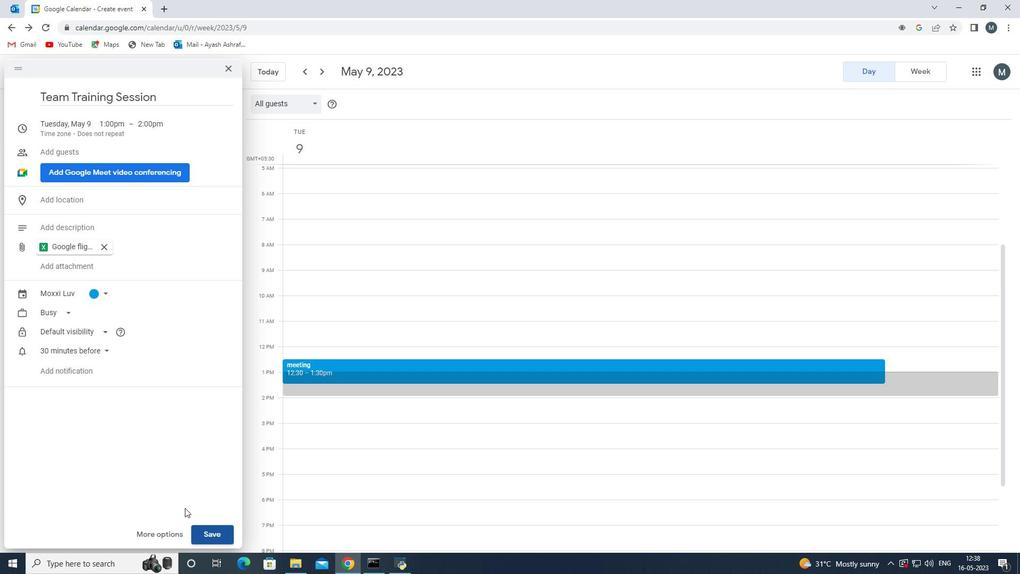 
Action: Mouse scrolled (183, 504) with delta (0, 0)
Screenshot: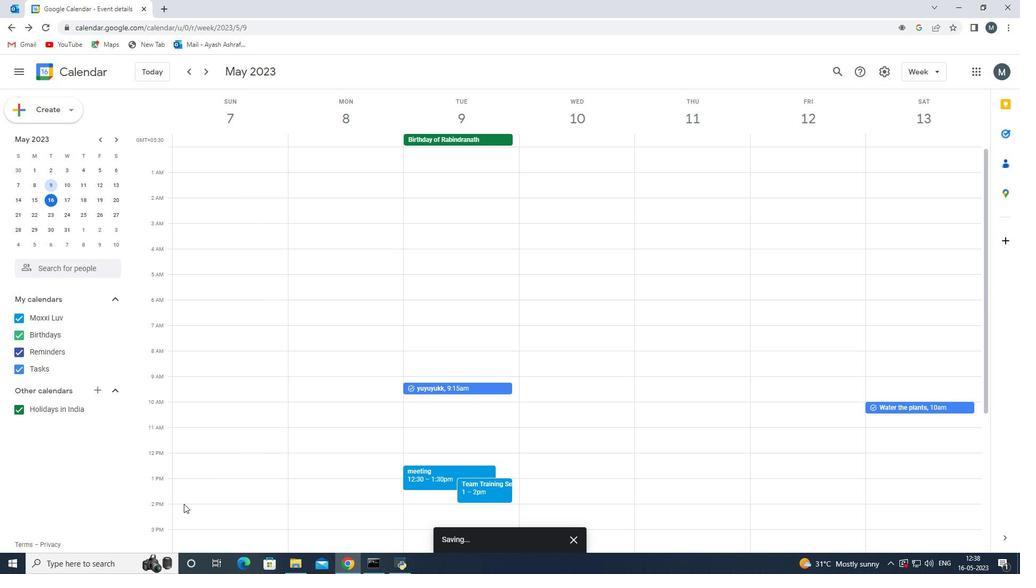 
Action: Mouse scrolled (183, 504) with delta (0, 0)
Screenshot: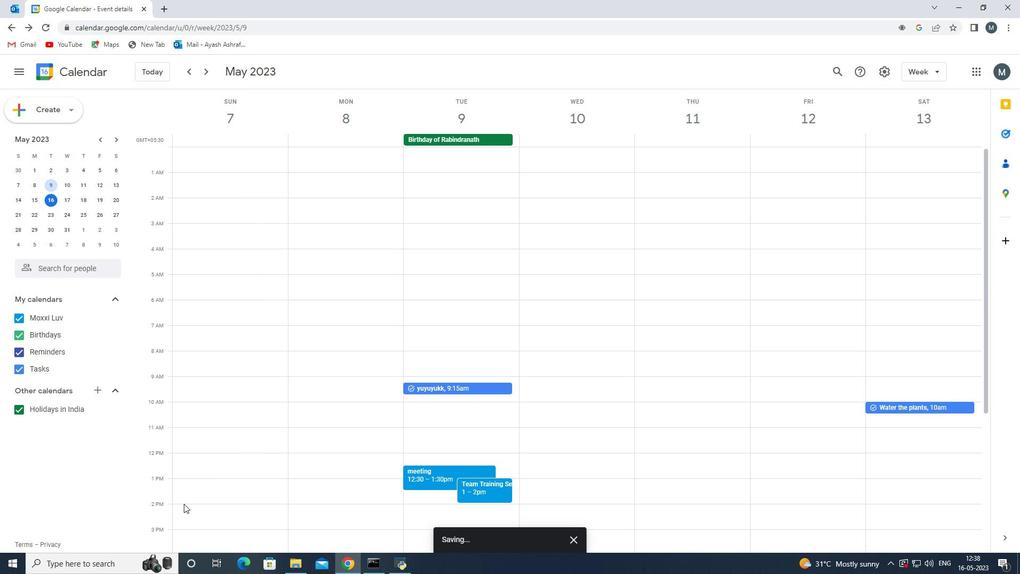 
Action: Mouse scrolled (183, 504) with delta (0, 0)
Screenshot: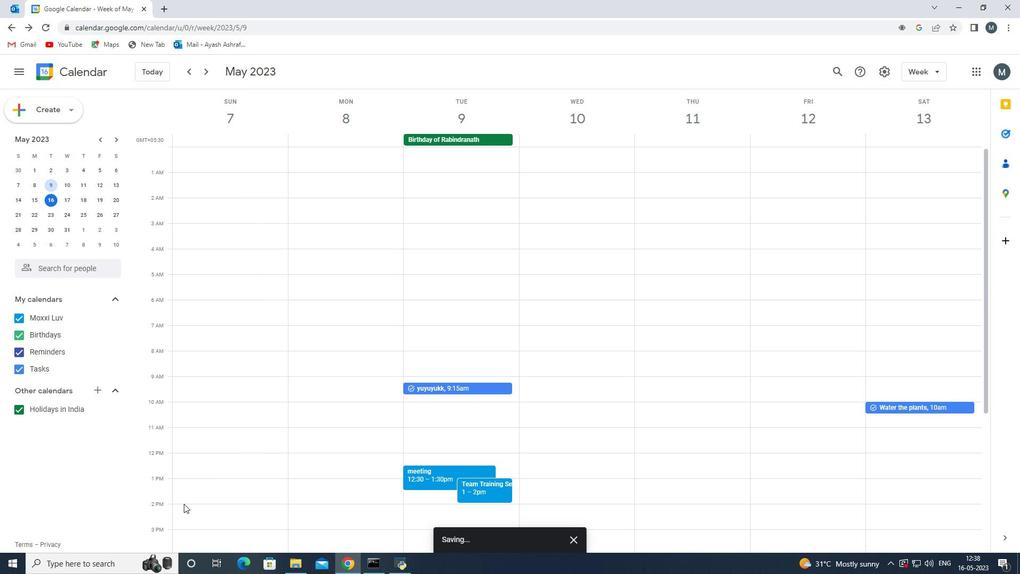 
Action: Mouse scrolled (183, 504) with delta (0, 0)
Screenshot: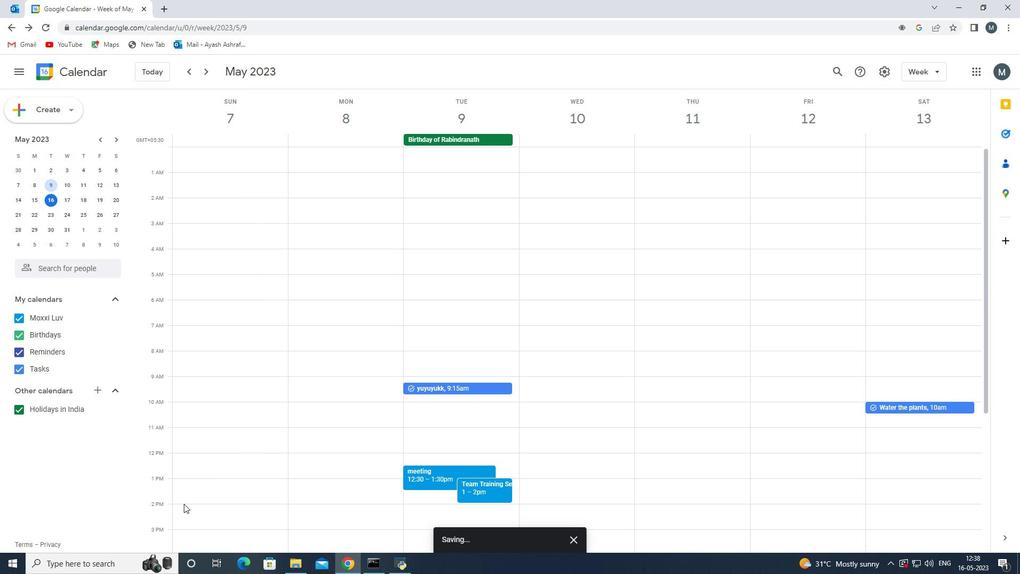 
Action: Mouse moved to (184, 502)
Screenshot: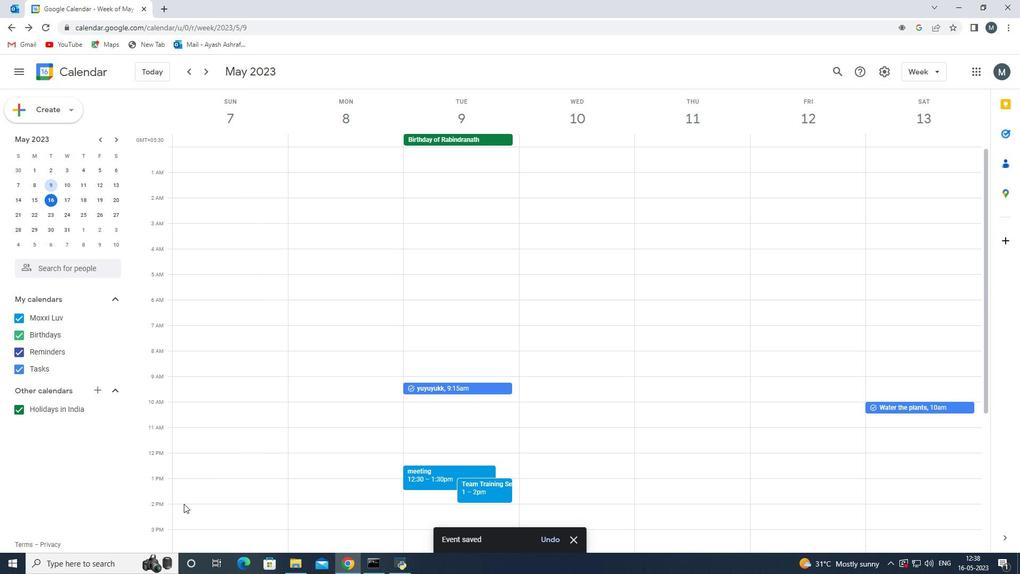 
